 Task: Look for space in Chioggia, Italy from 6th June, 2023 to 8th June, 2023 for 2 adults in price range Rs.7000 to Rs.12000. Place can be private room with 1  bedroom having 2 beds and 1 bathroom. Property type can be house, flat, guest house. Amenities needed are: wifi. Booking option can be shelf check-in. Required host language is English.
Action: Mouse moved to (524, 140)
Screenshot: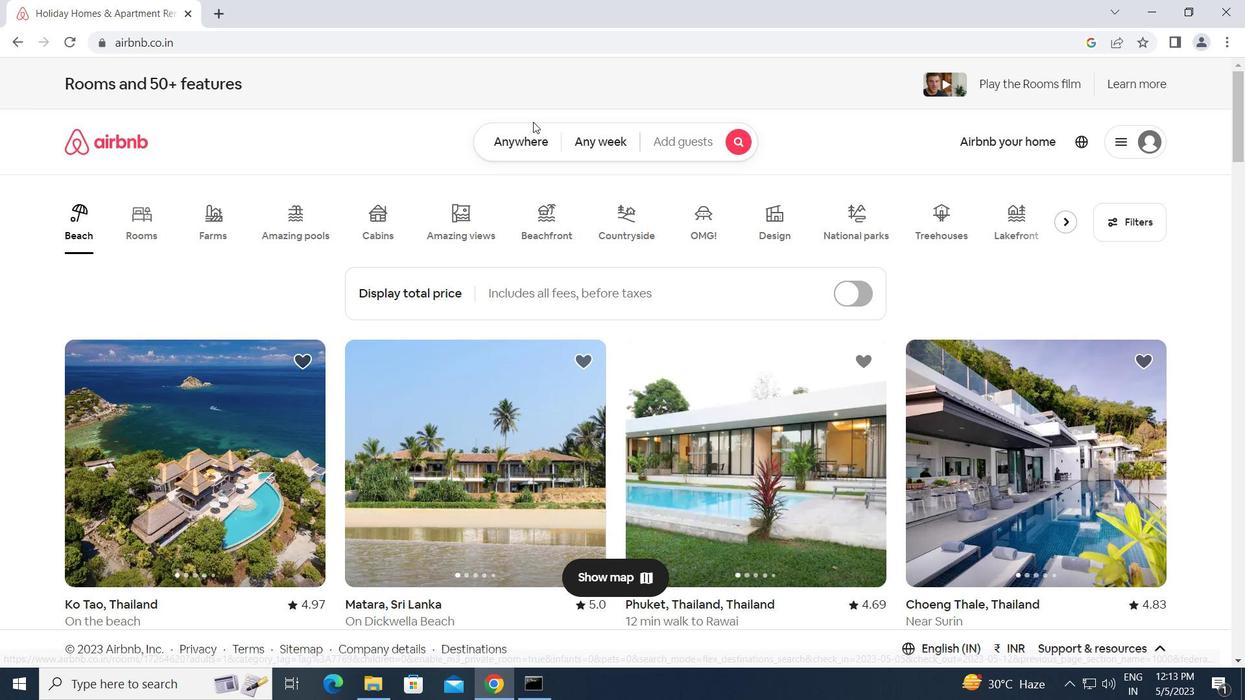 
Action: Mouse pressed left at (524, 140)
Screenshot: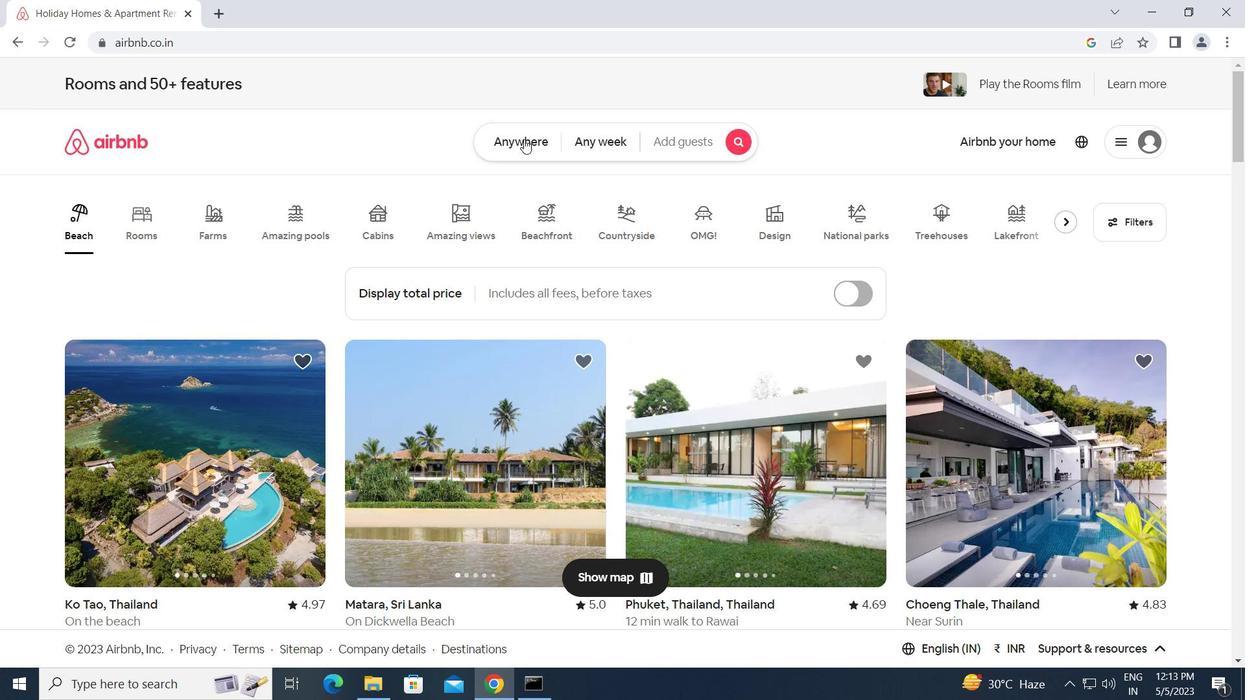 
Action: Mouse moved to (365, 196)
Screenshot: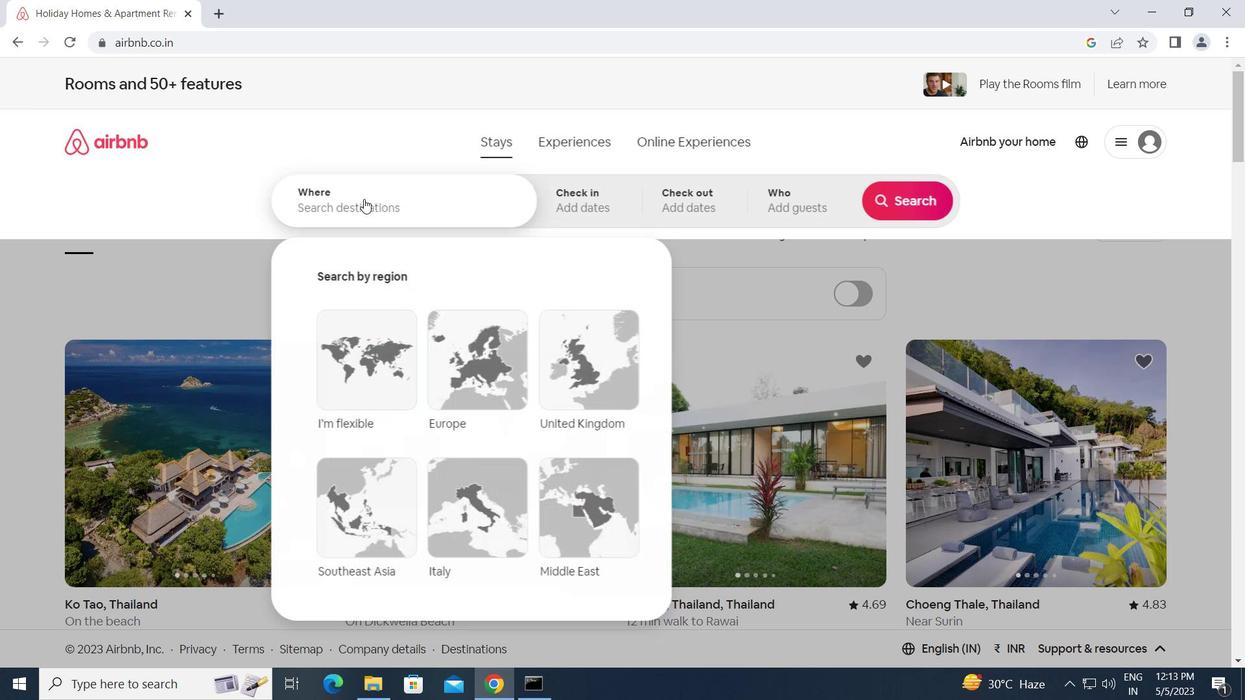 
Action: Mouse pressed left at (365, 196)
Screenshot: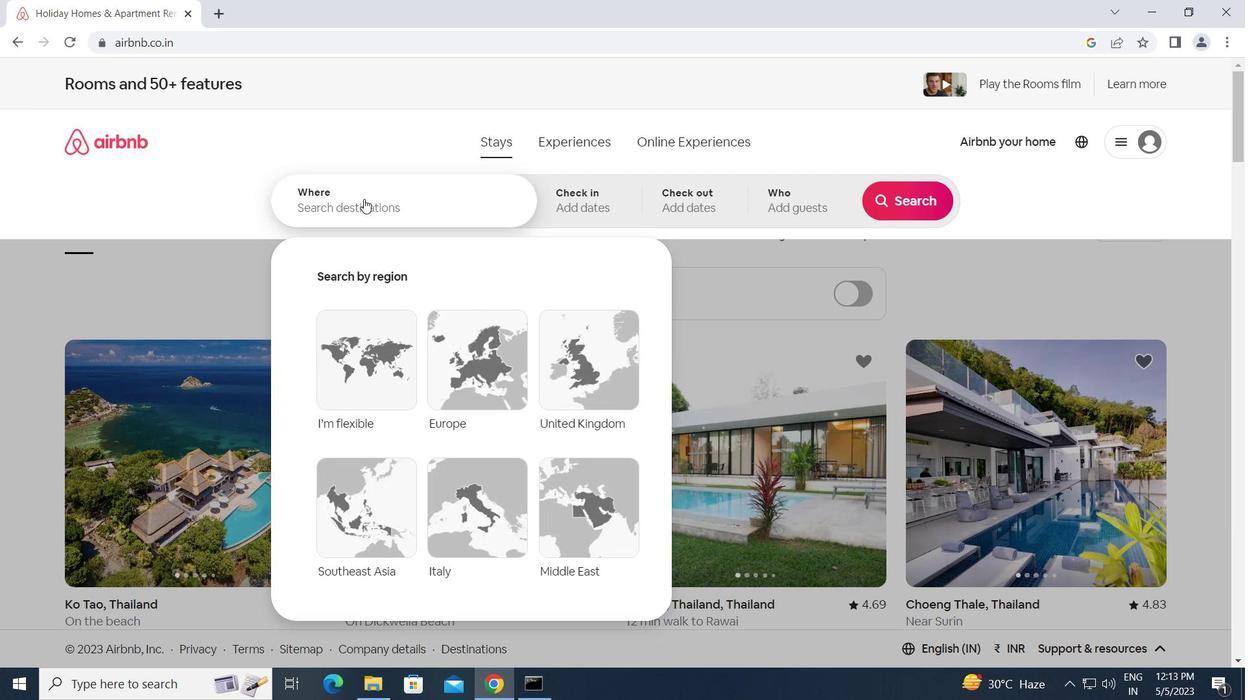 
Action: Key pressed c<Key.caps_lock>hioggia,<Key.space><Key.caps_lock>i<Key.caps_lock>ta
Screenshot: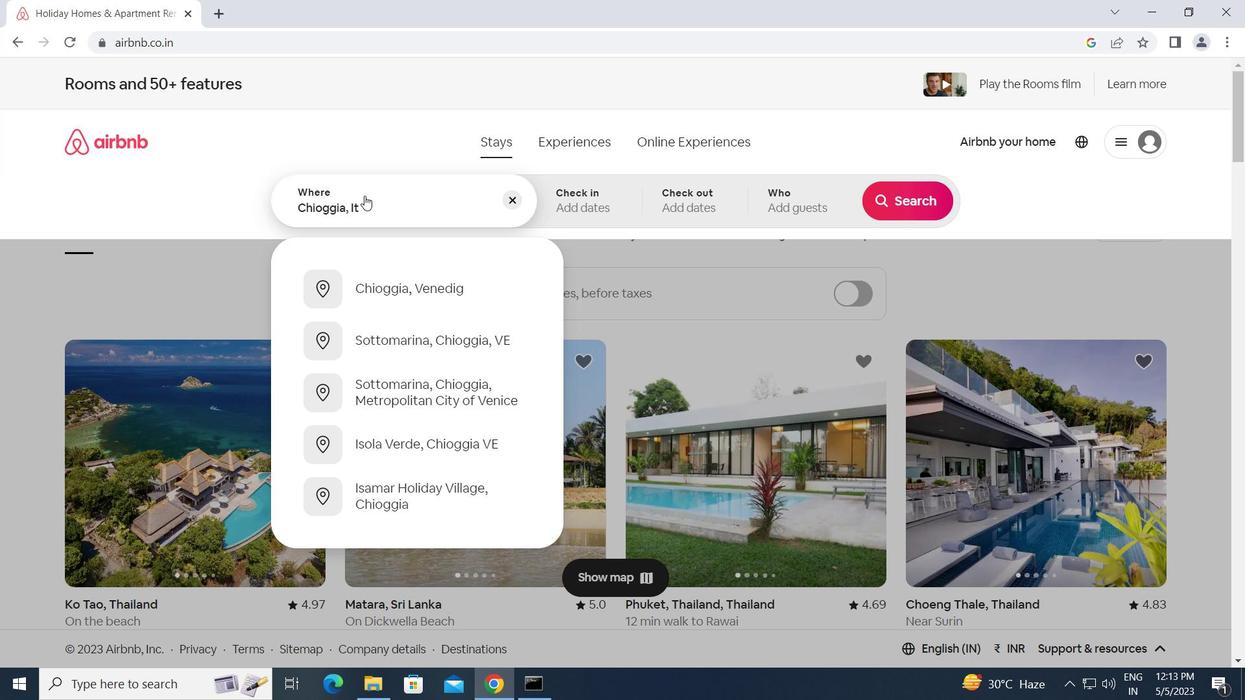 
Action: Mouse moved to (911, 110)
Screenshot: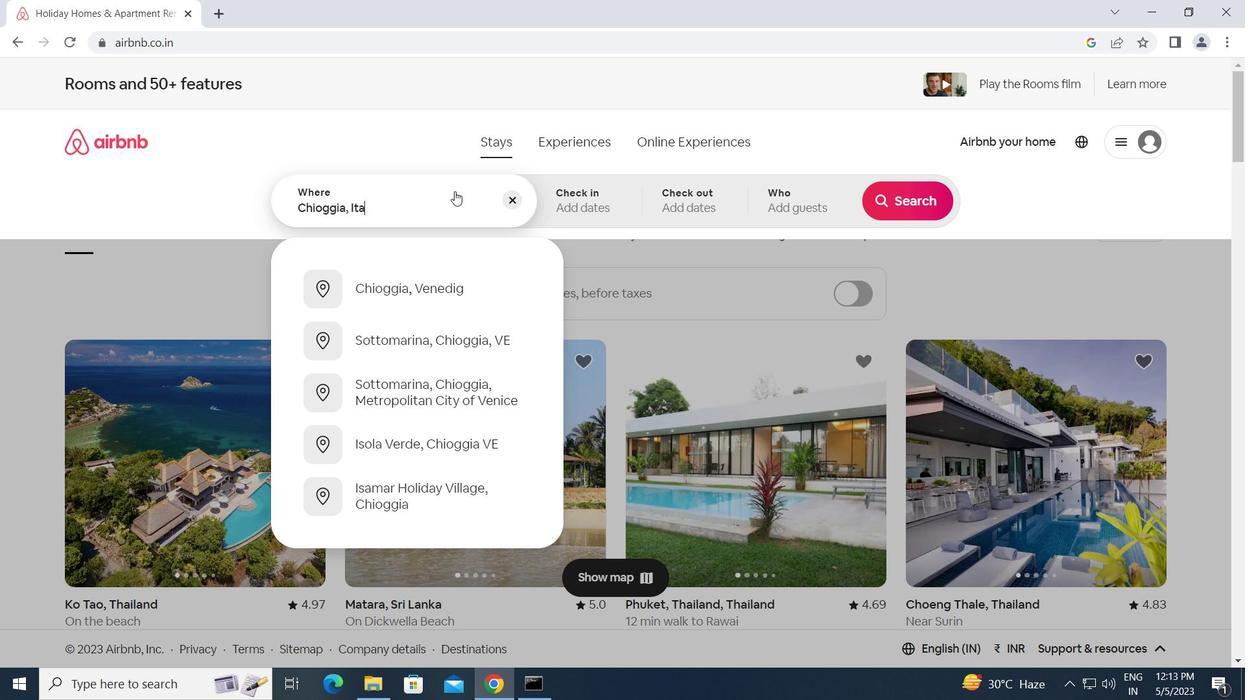 
Action: Key pressed ly<Key.enter>
Screenshot: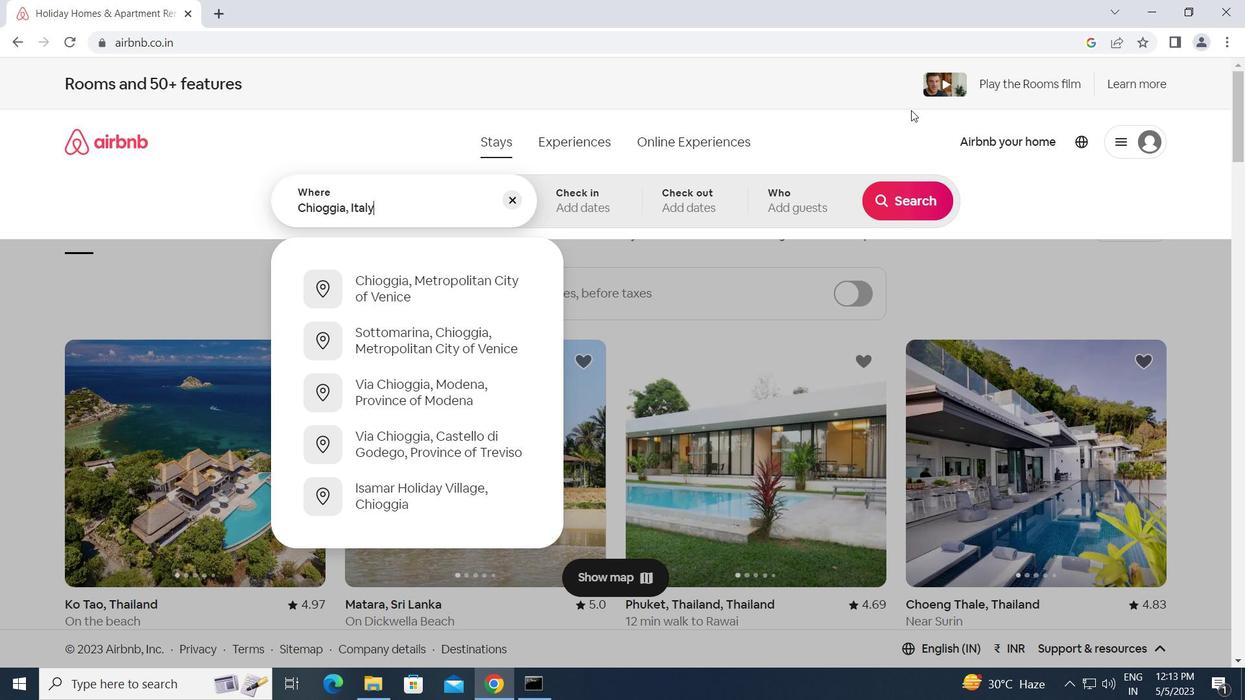 
Action: Mouse moved to (730, 436)
Screenshot: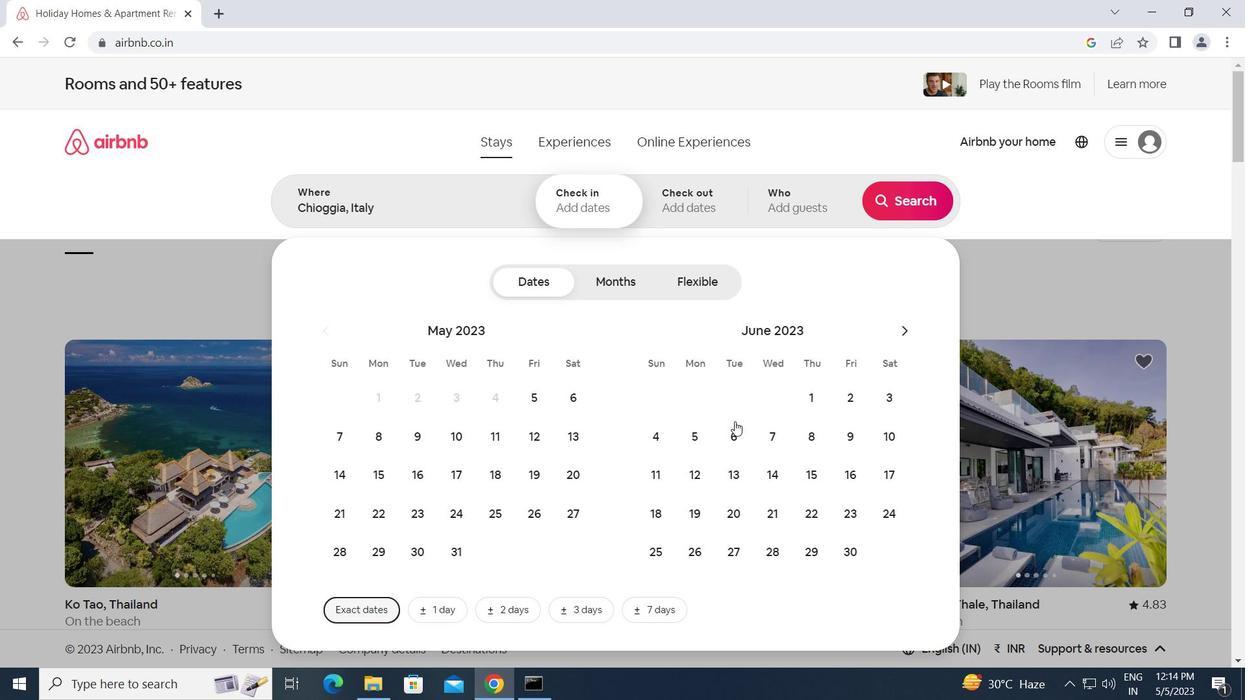 
Action: Mouse pressed left at (730, 436)
Screenshot: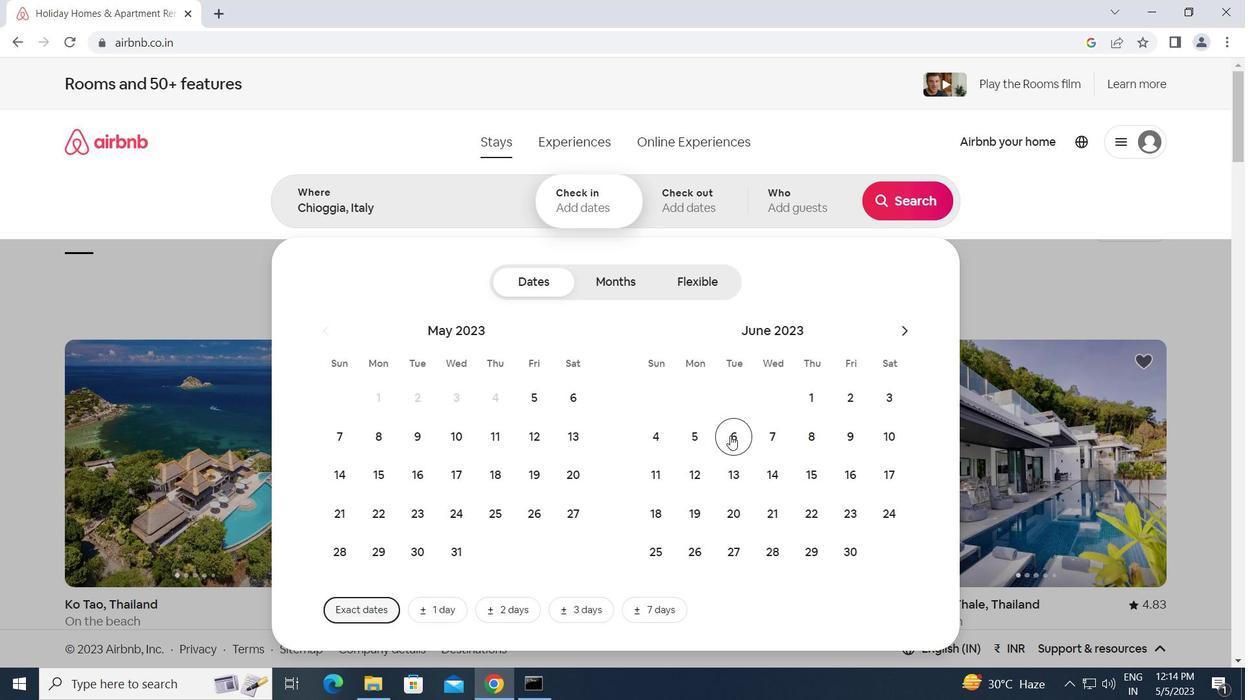 
Action: Mouse moved to (810, 426)
Screenshot: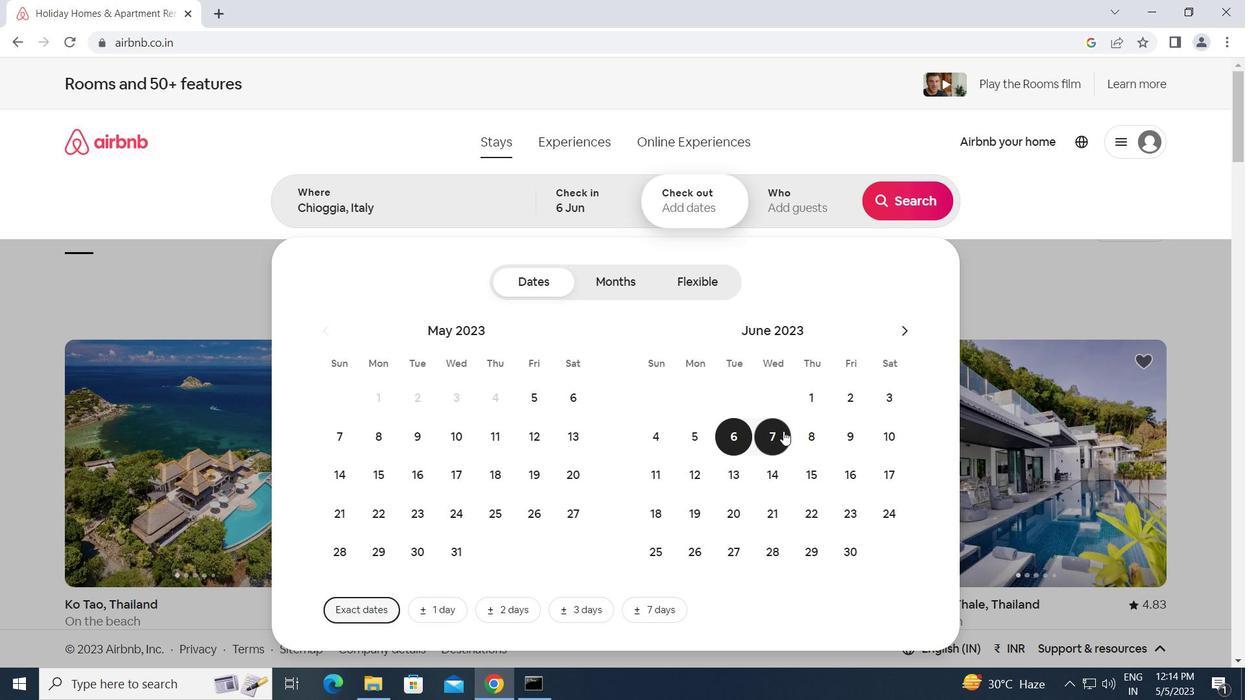 
Action: Mouse pressed left at (810, 426)
Screenshot: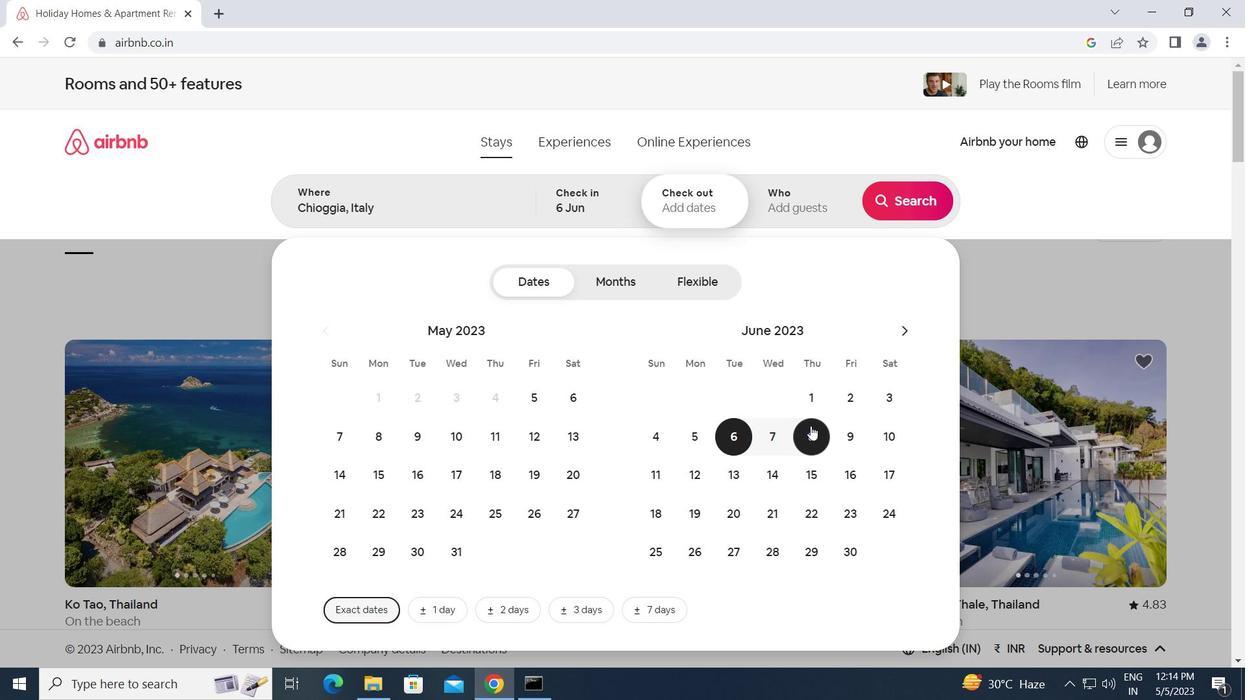 
Action: Mouse moved to (819, 195)
Screenshot: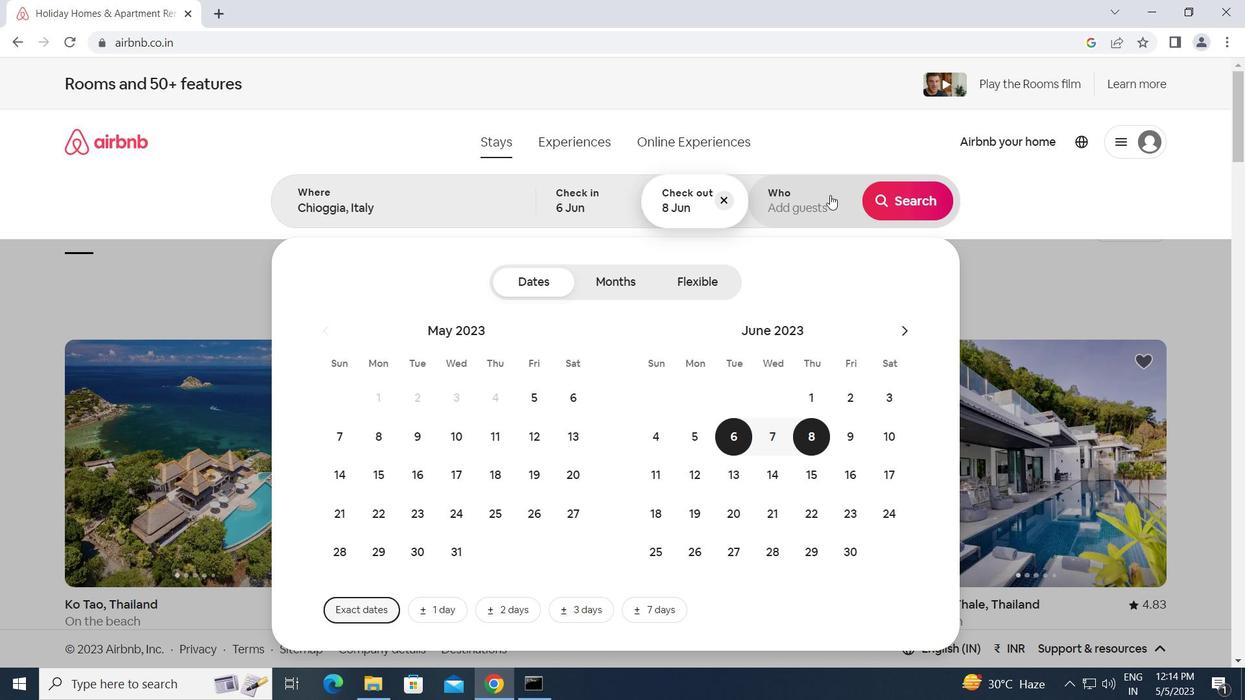 
Action: Mouse pressed left at (819, 195)
Screenshot: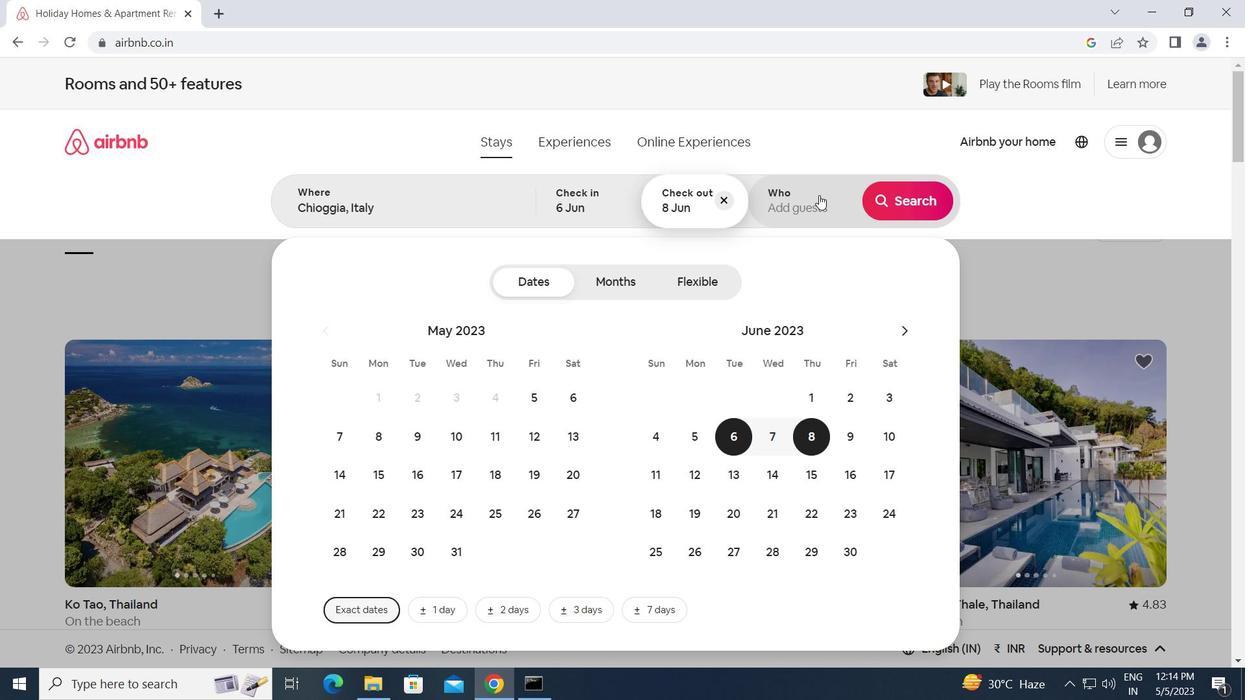 
Action: Mouse moved to (910, 281)
Screenshot: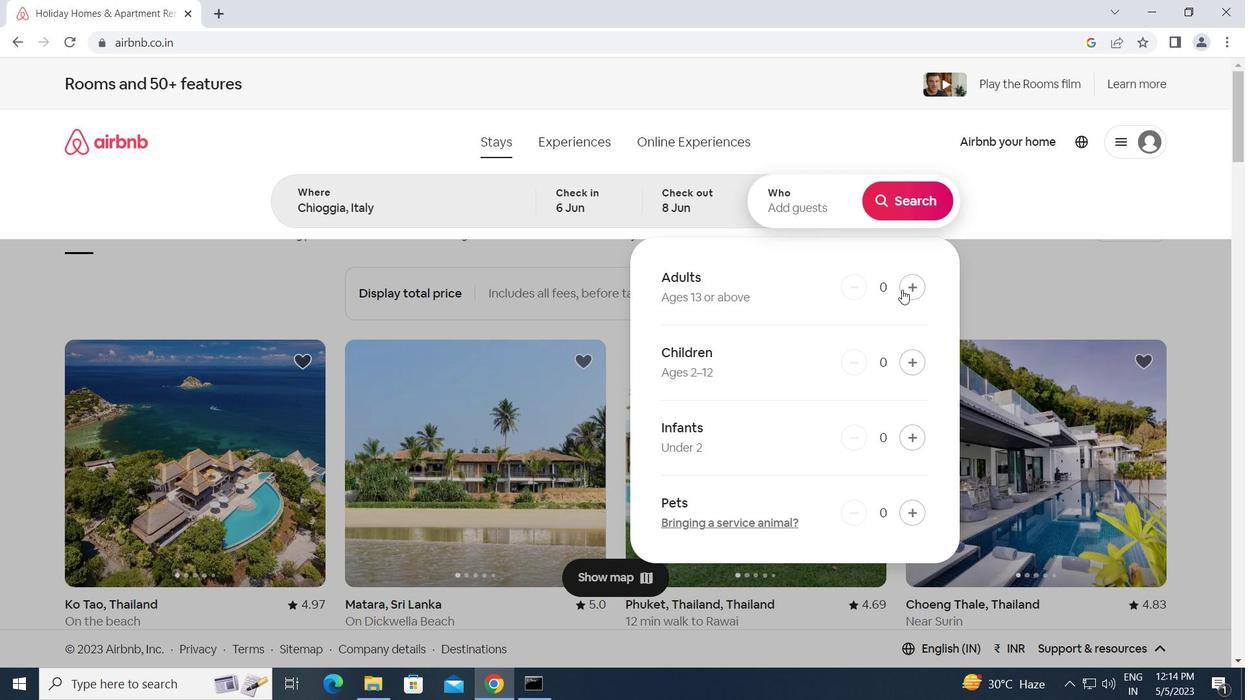 
Action: Mouse pressed left at (910, 281)
Screenshot: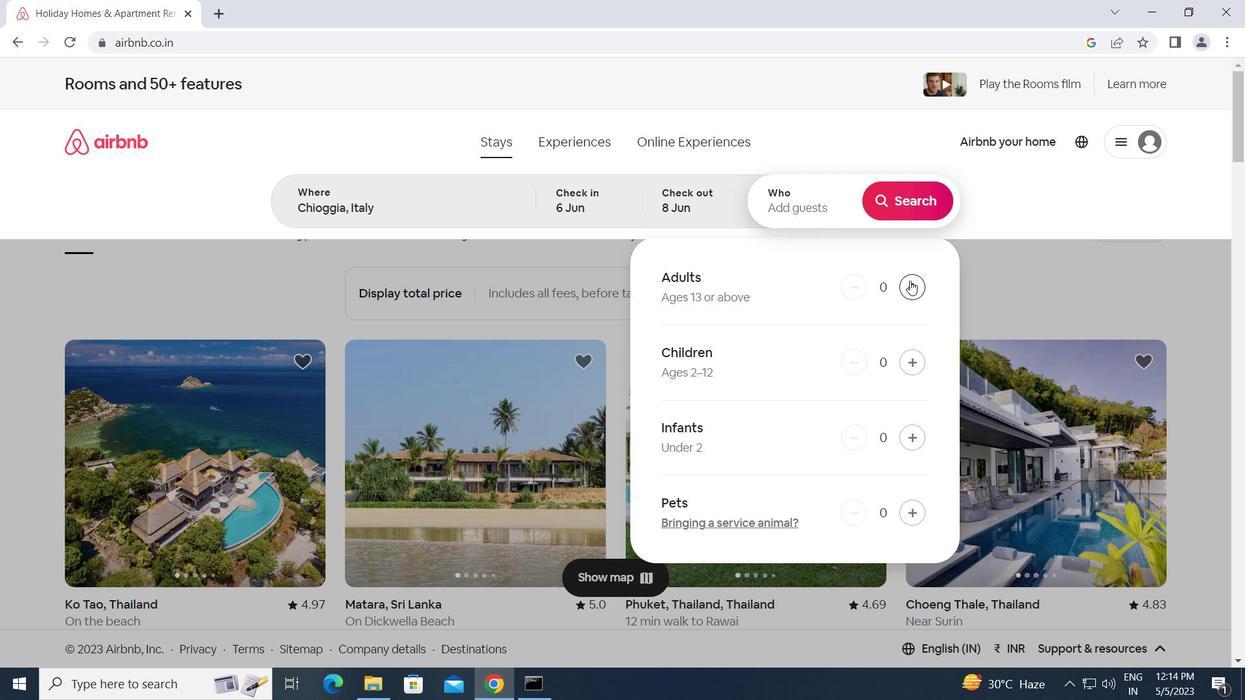 
Action: Mouse pressed left at (910, 281)
Screenshot: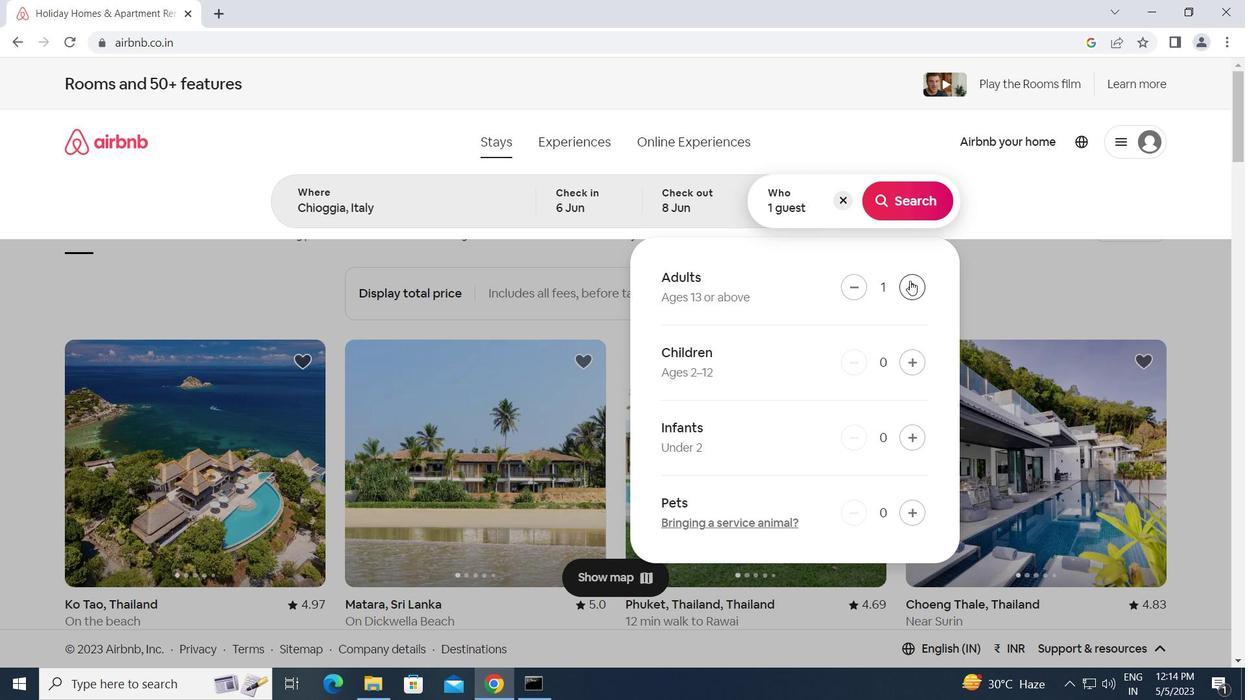 
Action: Mouse moved to (912, 192)
Screenshot: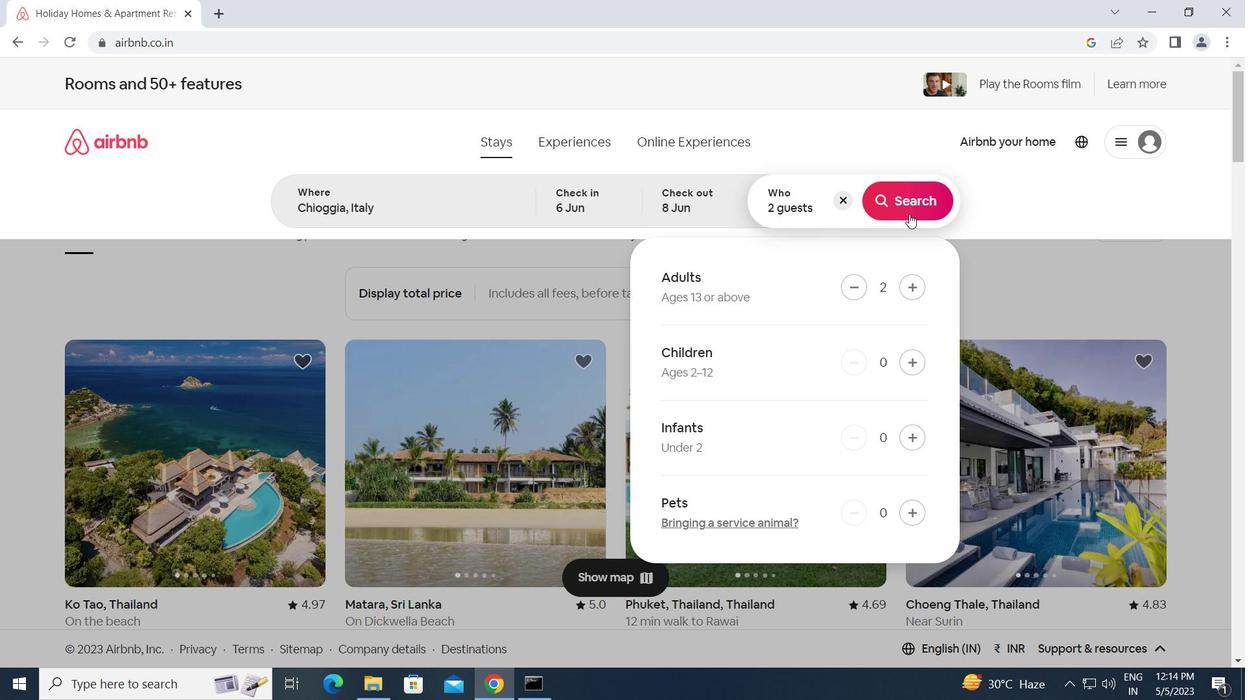 
Action: Mouse pressed left at (912, 192)
Screenshot: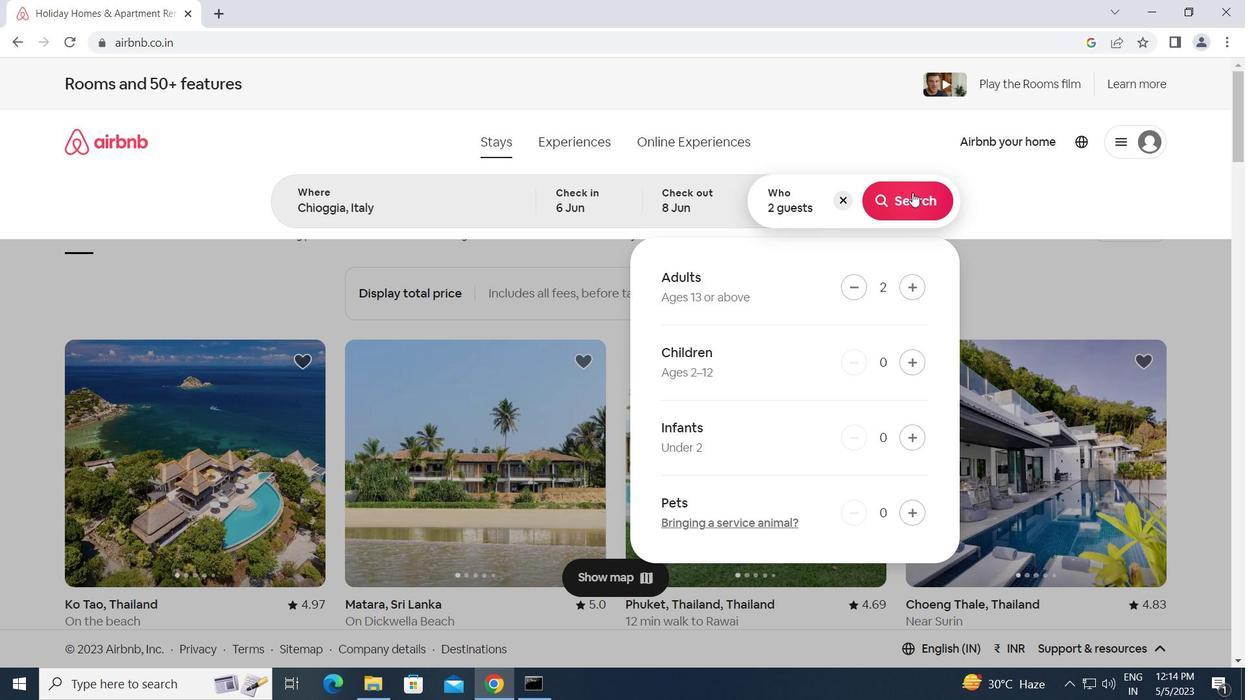 
Action: Mouse moved to (1167, 147)
Screenshot: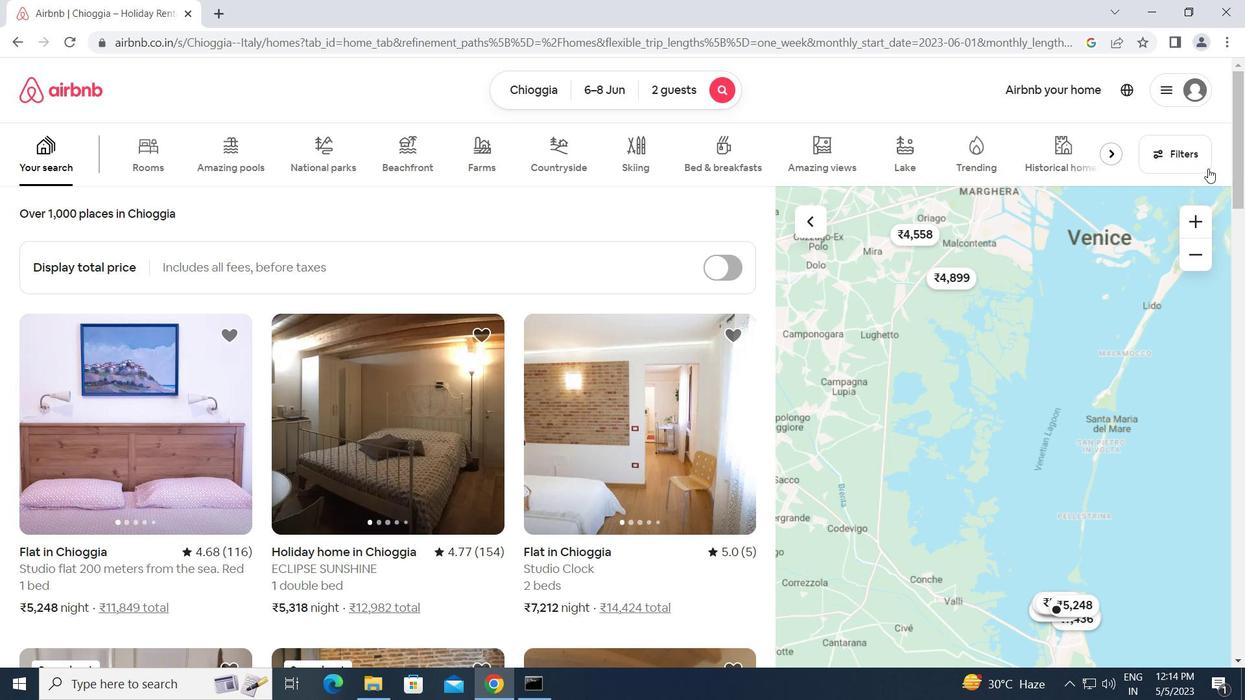 
Action: Mouse pressed left at (1167, 147)
Screenshot: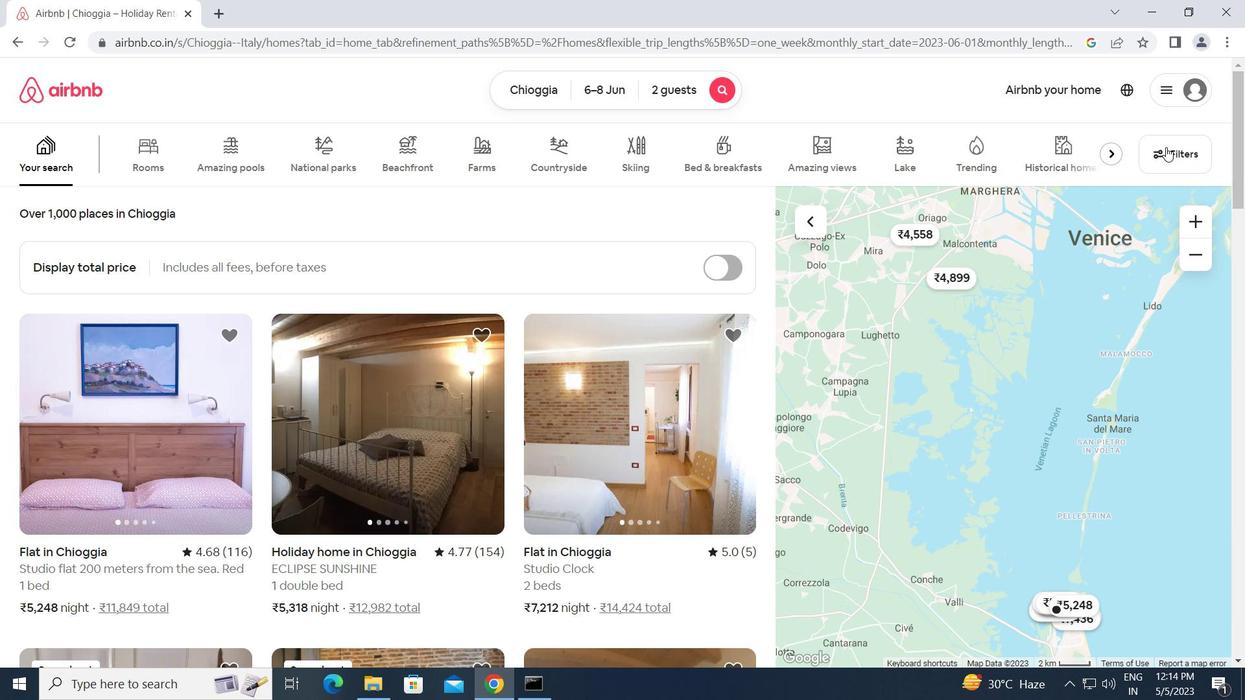 
Action: Mouse moved to (411, 552)
Screenshot: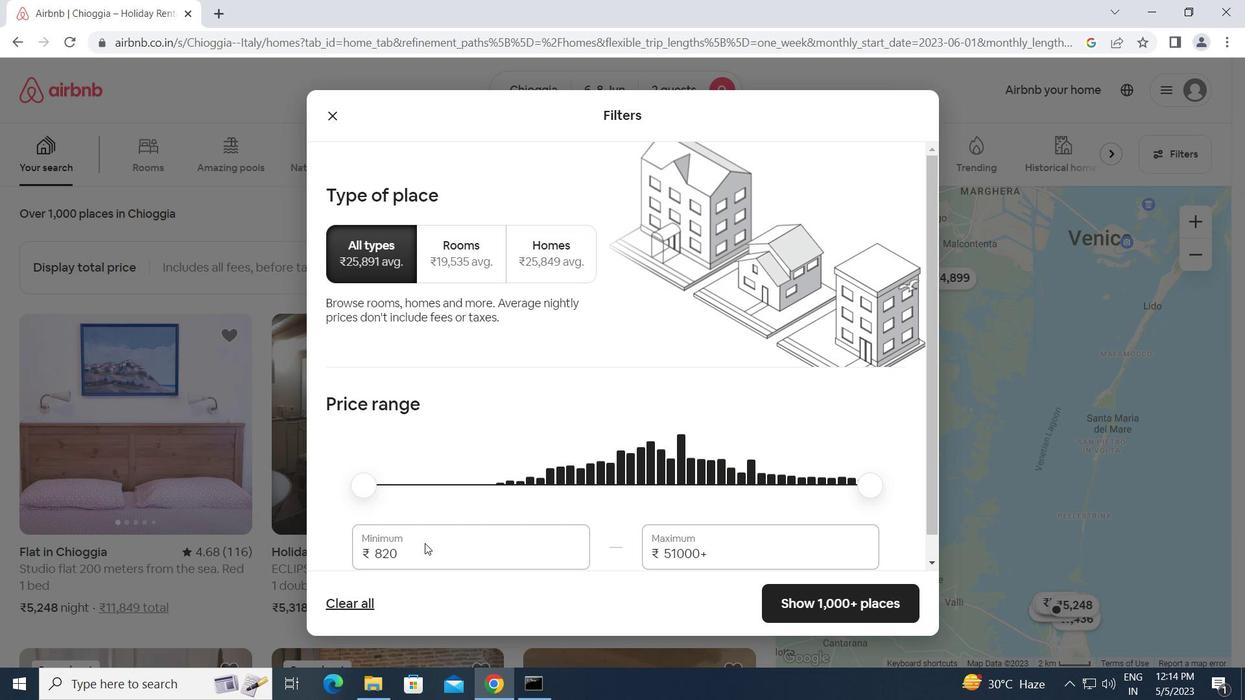 
Action: Mouse pressed left at (411, 552)
Screenshot: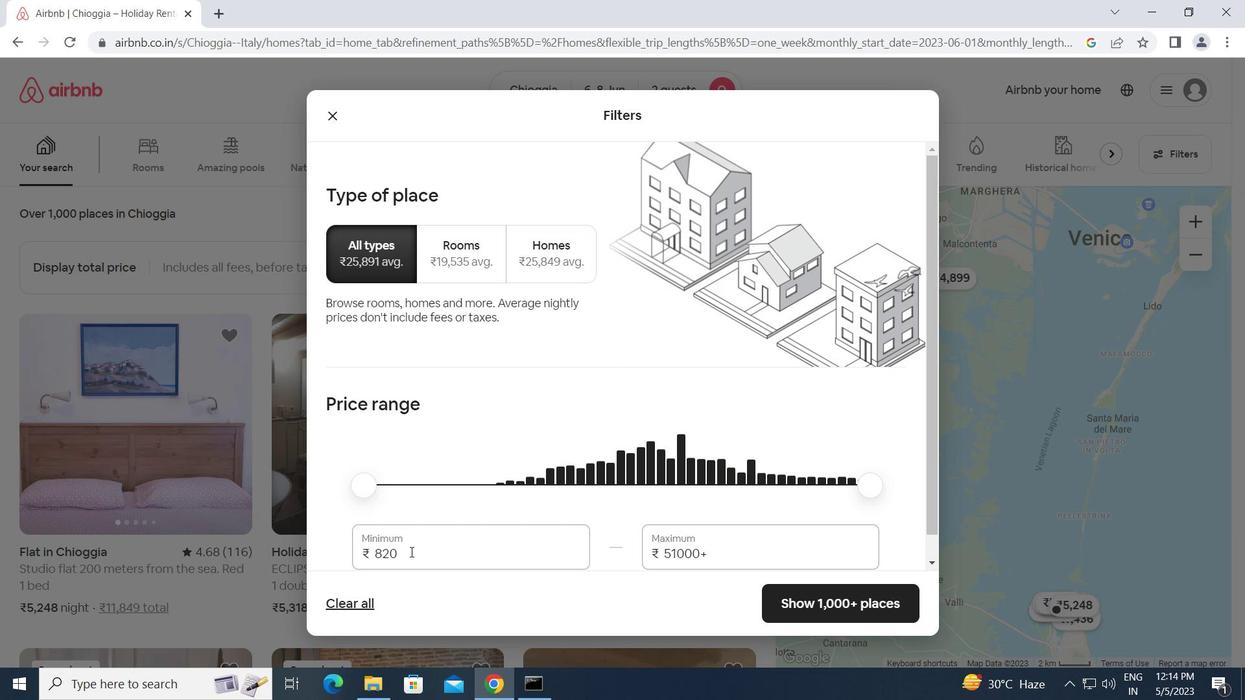 
Action: Mouse moved to (298, 550)
Screenshot: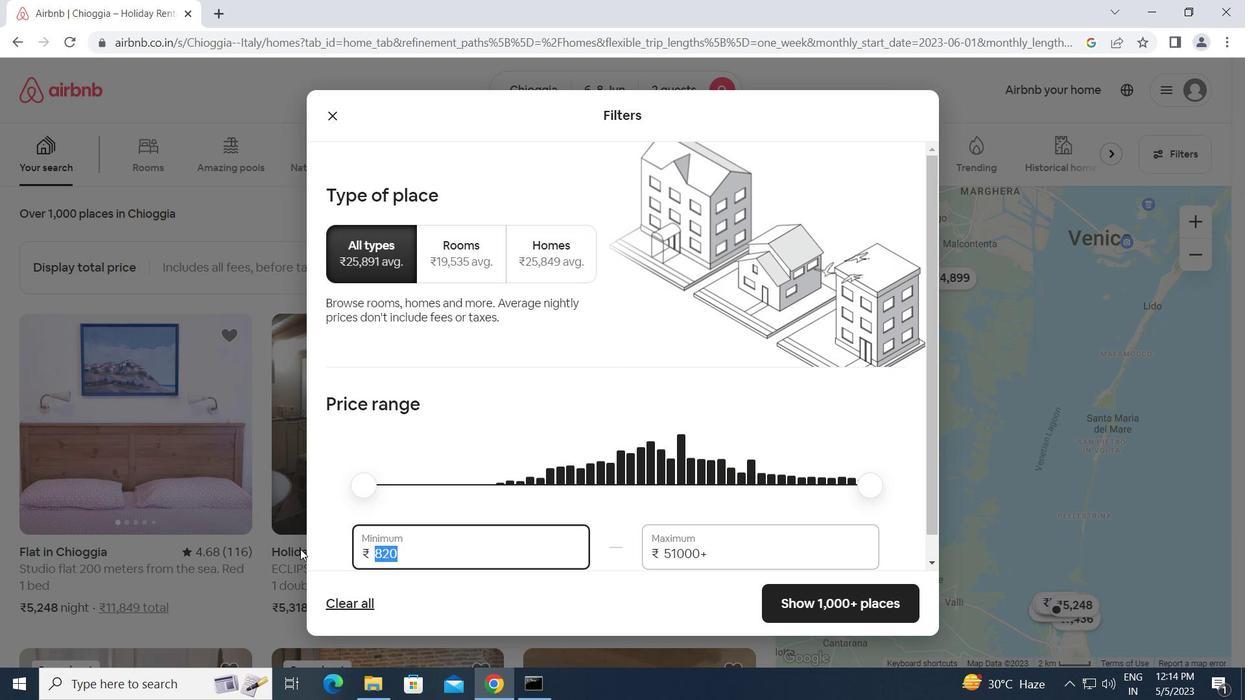 
Action: Key pressed 7000<Key.tab>12000
Screenshot: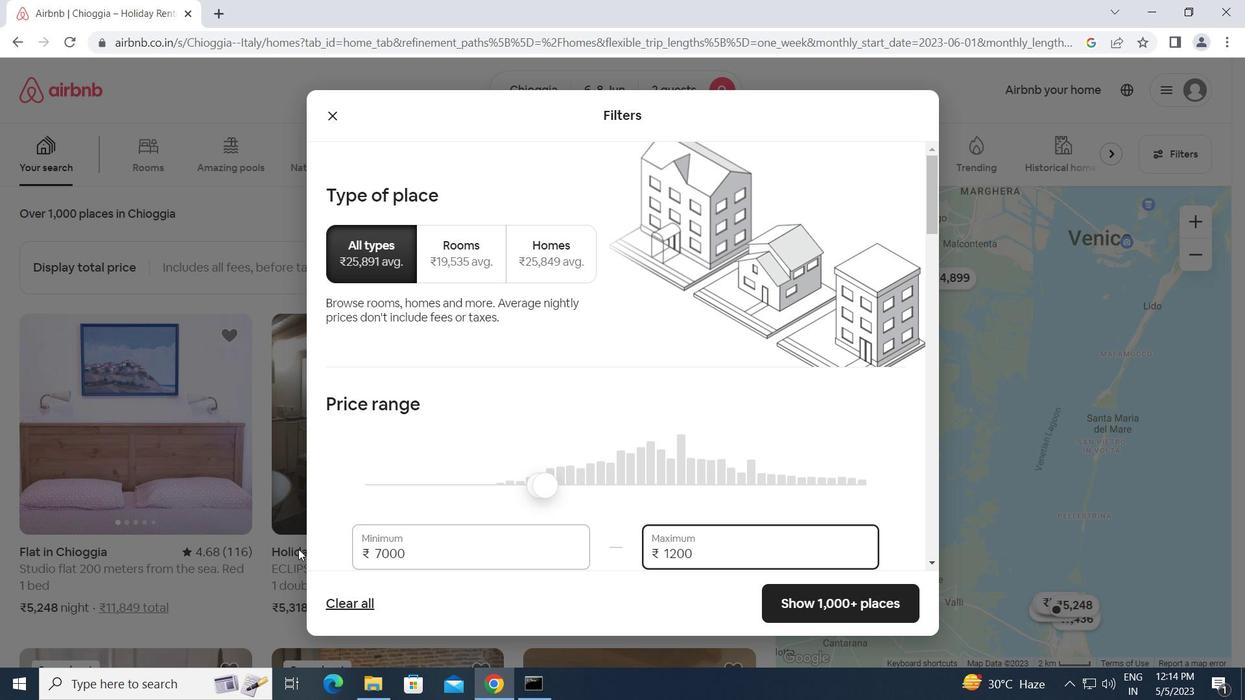 
Action: Mouse moved to (445, 544)
Screenshot: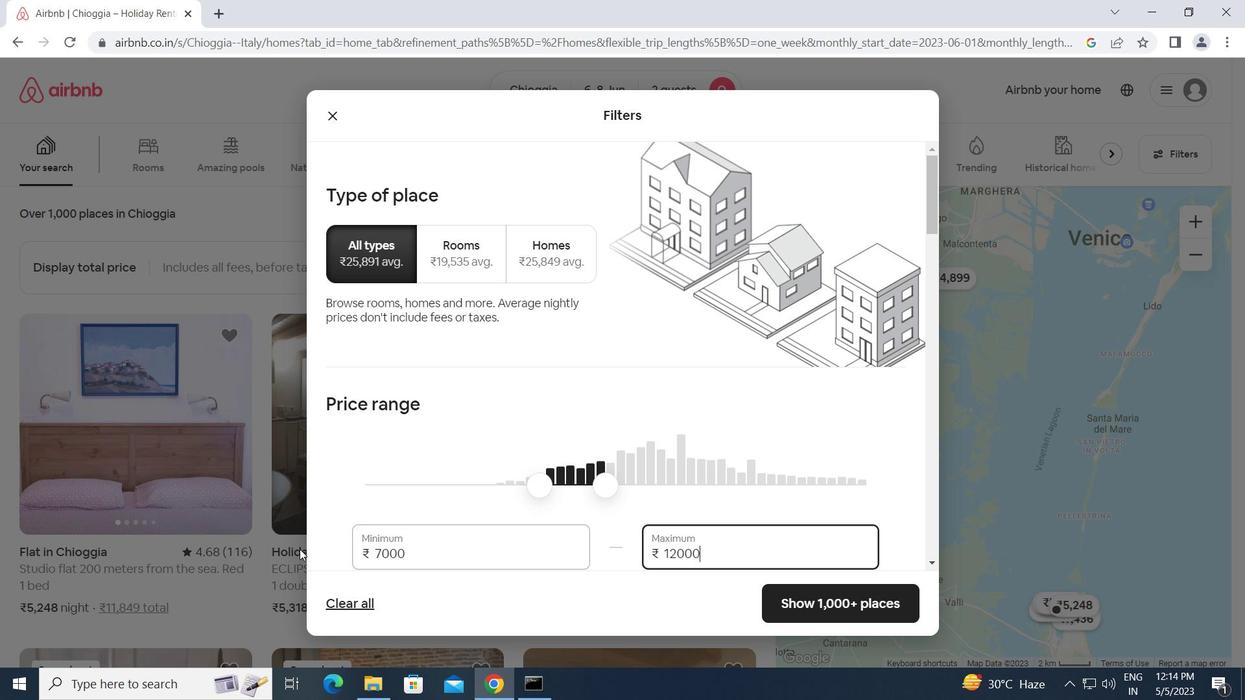 
Action: Mouse scrolled (445, 543) with delta (0, 0)
Screenshot: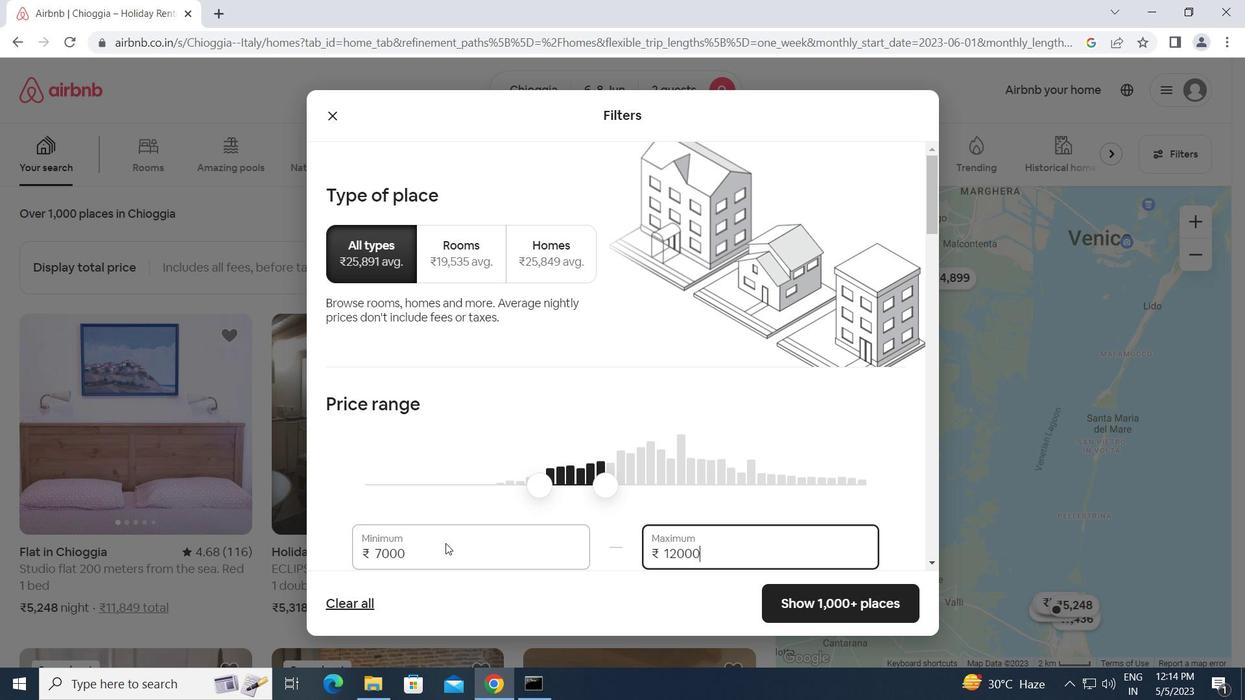 
Action: Mouse scrolled (445, 543) with delta (0, 0)
Screenshot: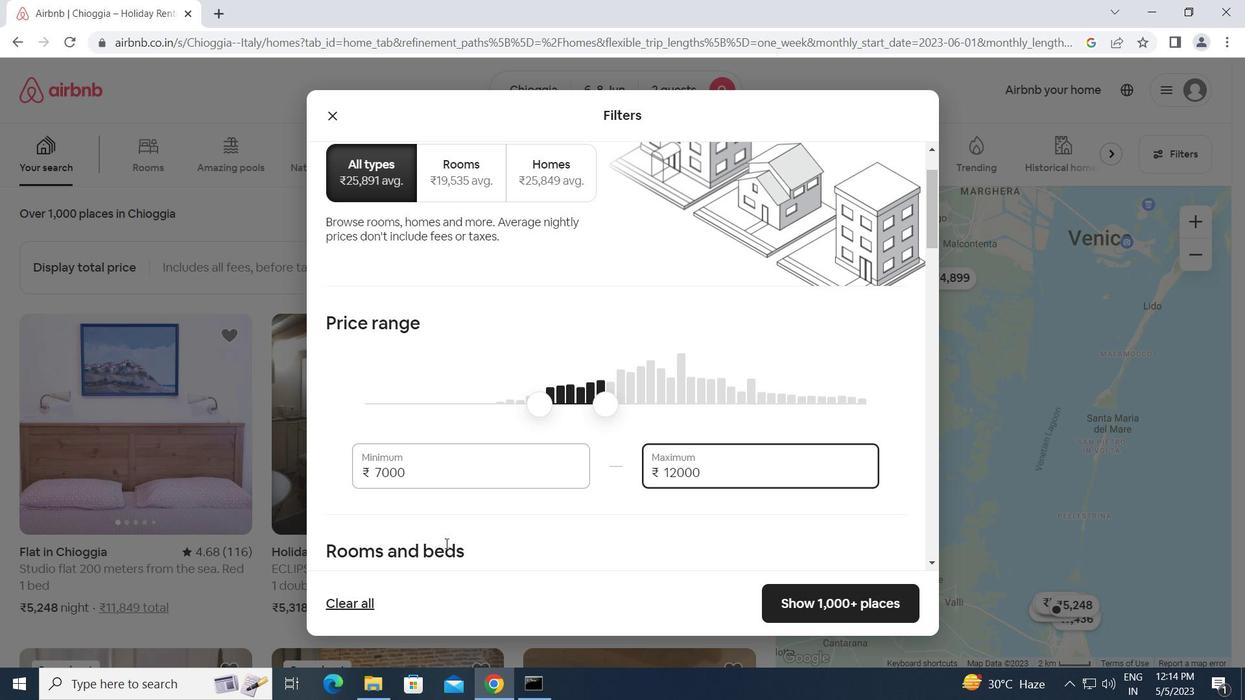 
Action: Mouse scrolled (445, 543) with delta (0, 0)
Screenshot: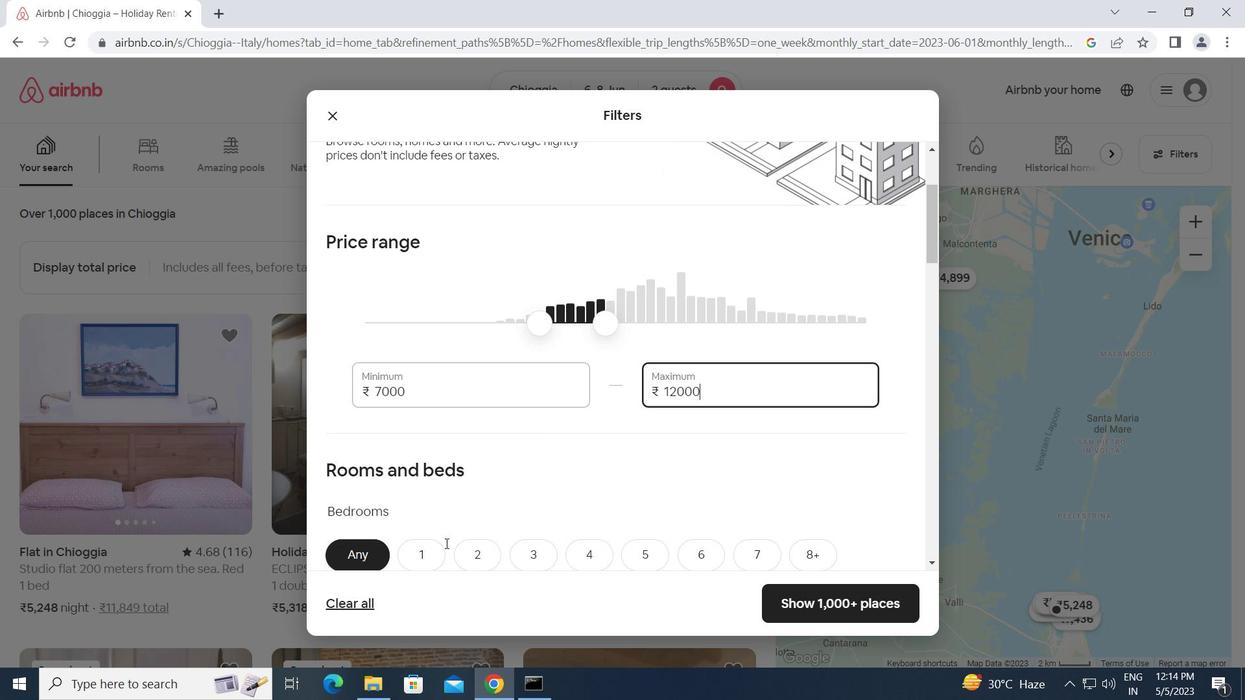 
Action: Mouse scrolled (445, 543) with delta (0, 0)
Screenshot: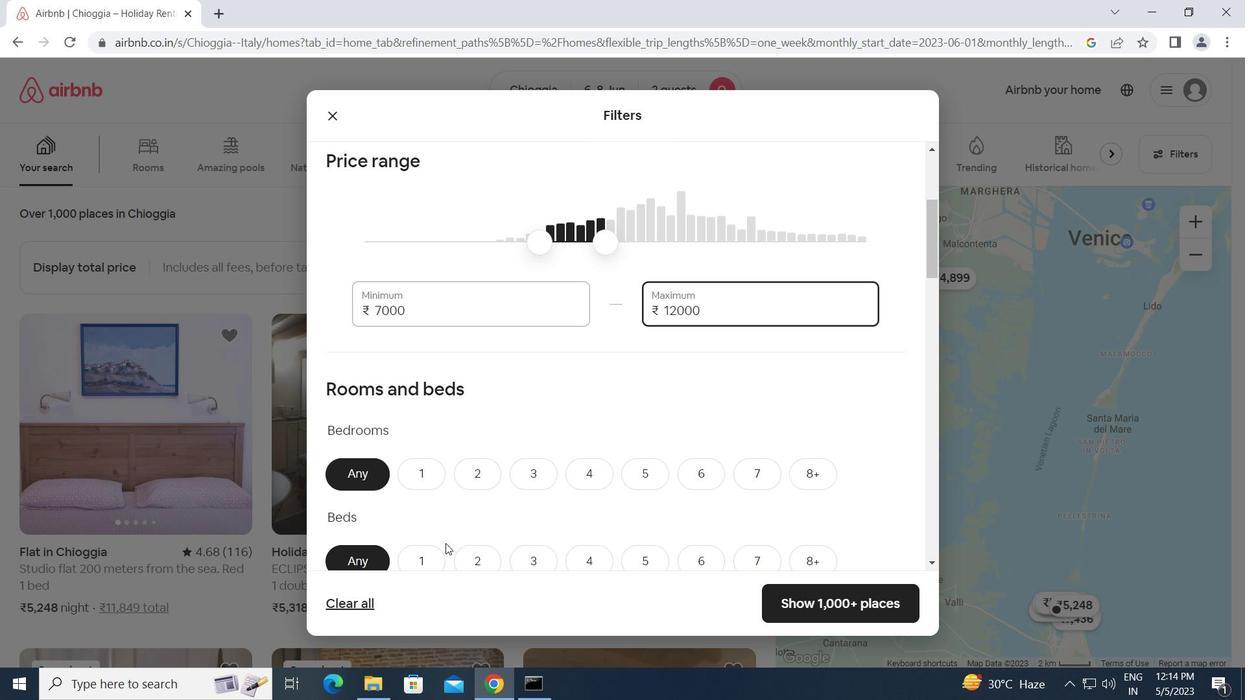 
Action: Mouse moved to (420, 390)
Screenshot: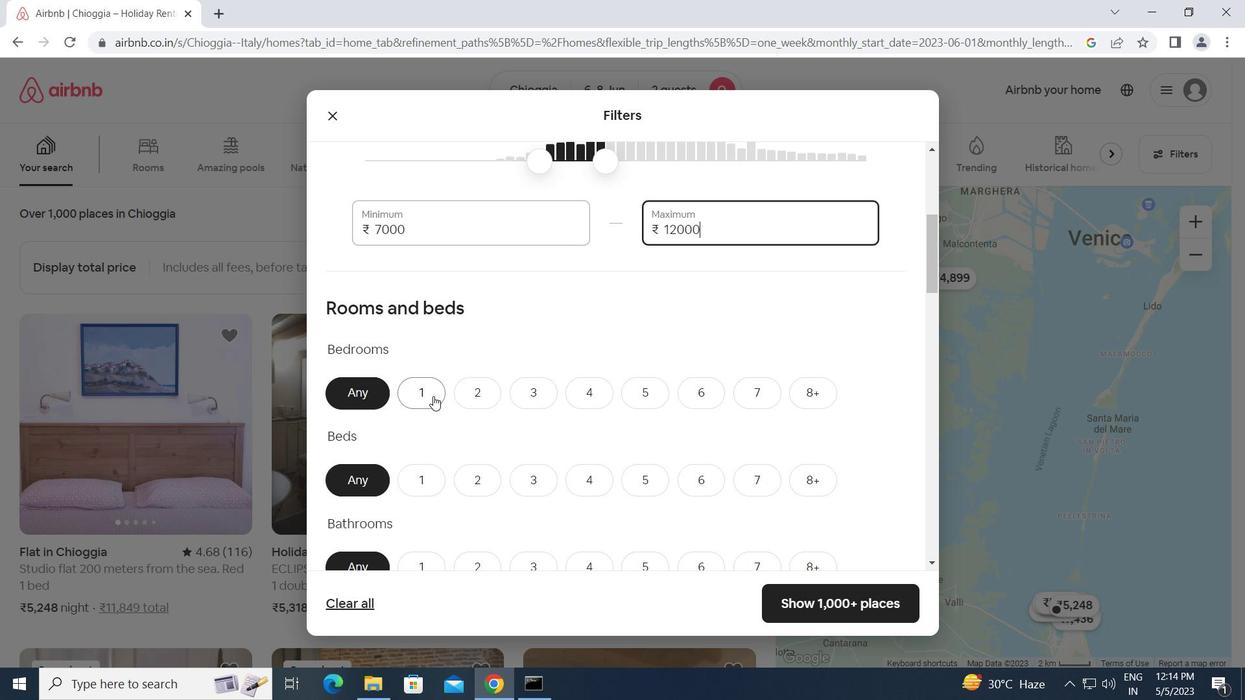 
Action: Mouse pressed left at (420, 390)
Screenshot: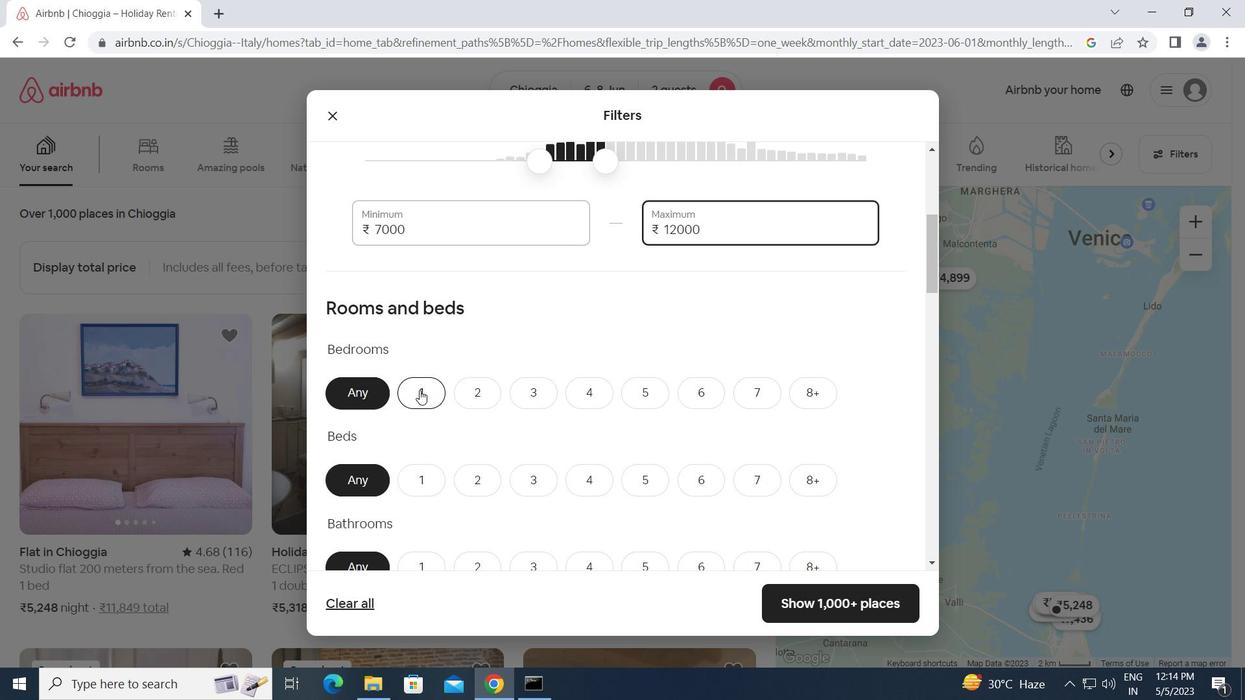 
Action: Mouse moved to (467, 477)
Screenshot: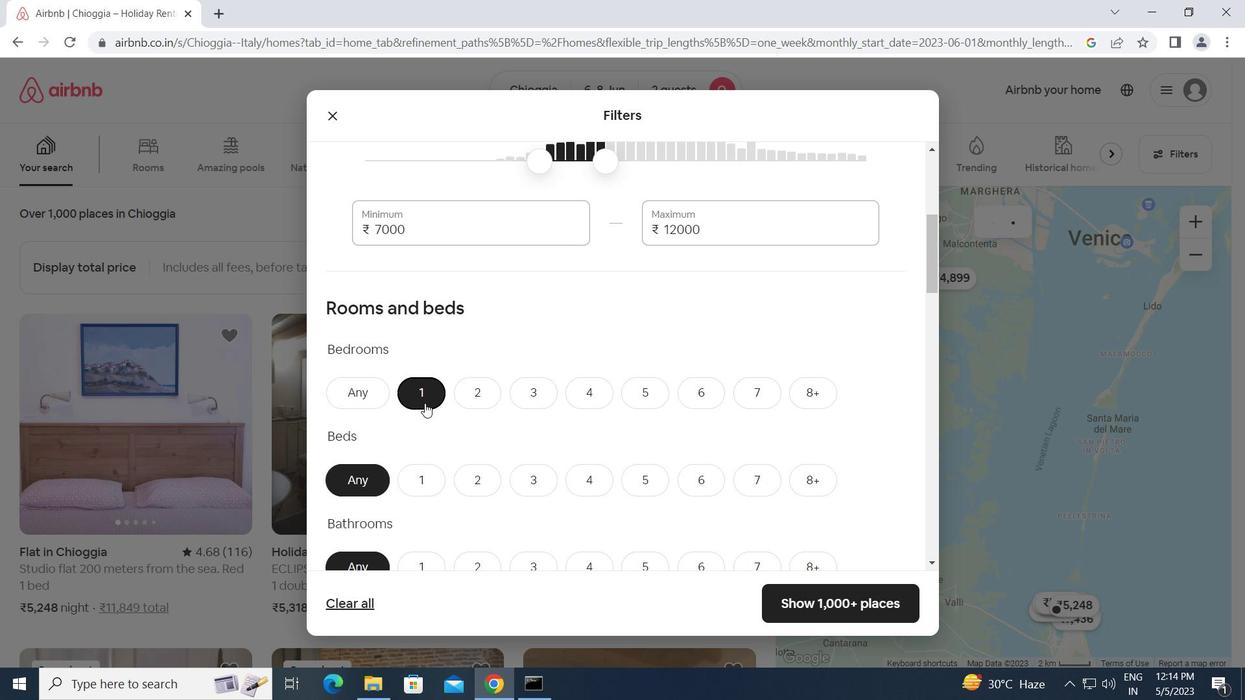 
Action: Mouse scrolled (467, 476) with delta (0, 0)
Screenshot: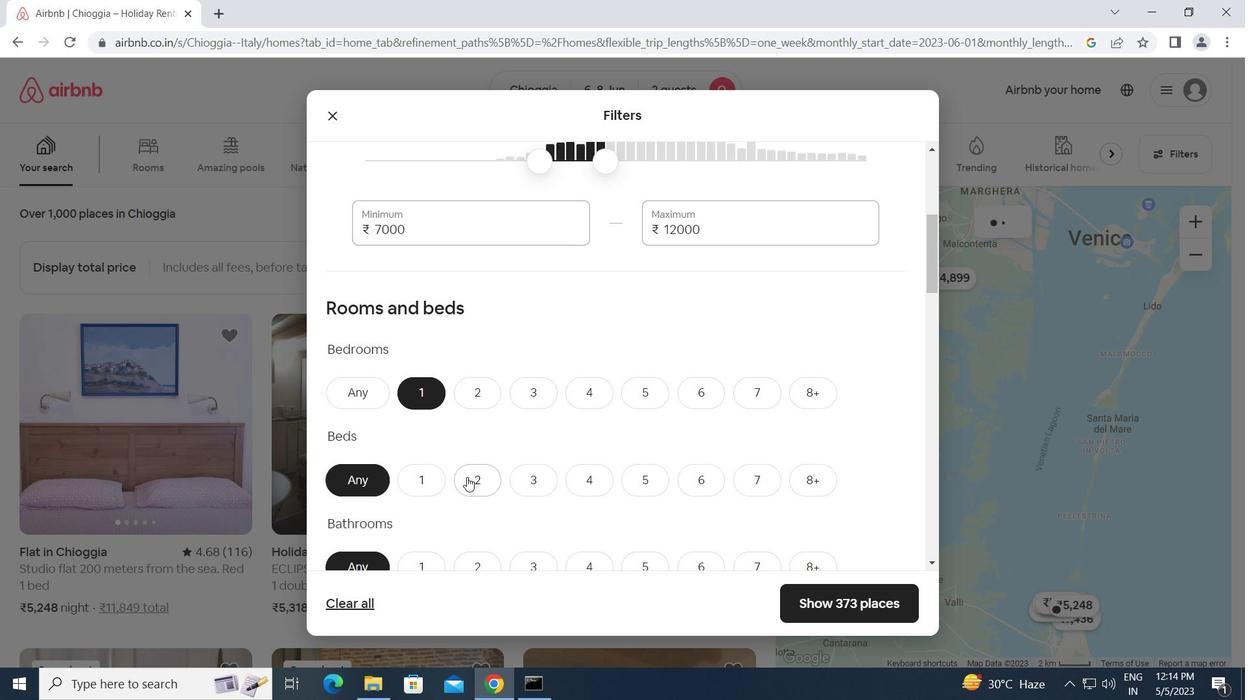 
Action: Mouse moved to (473, 398)
Screenshot: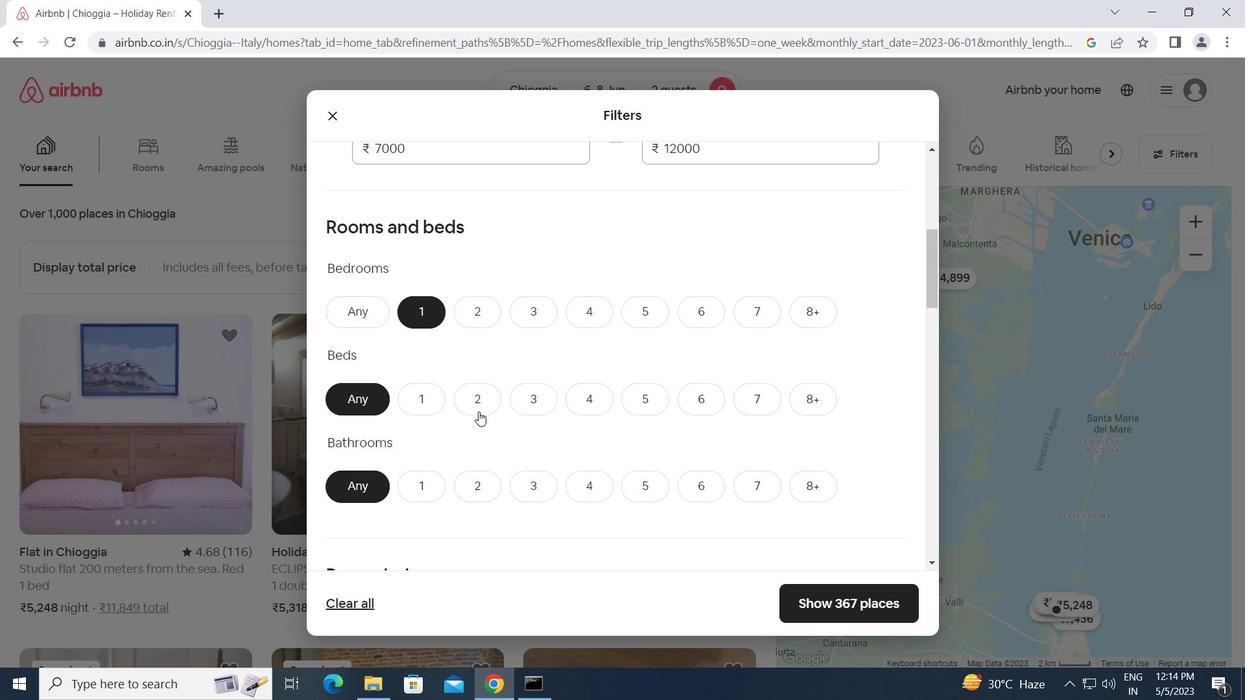 
Action: Mouse pressed left at (473, 398)
Screenshot: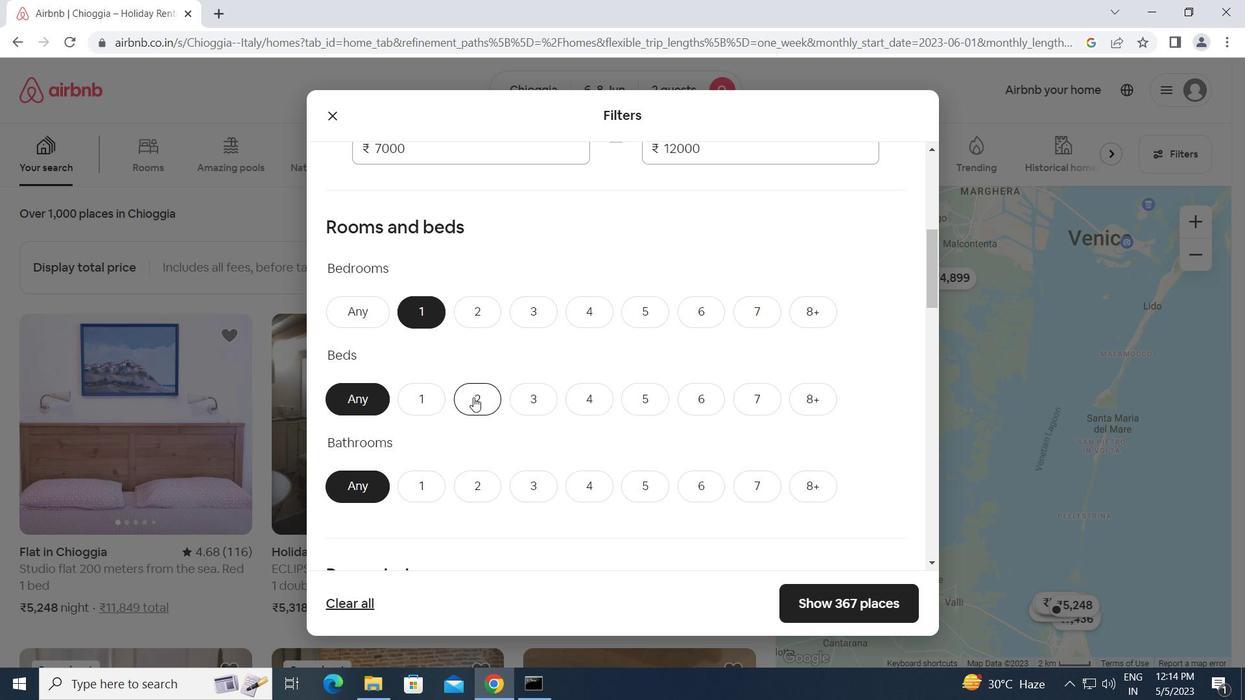 
Action: Mouse moved to (419, 487)
Screenshot: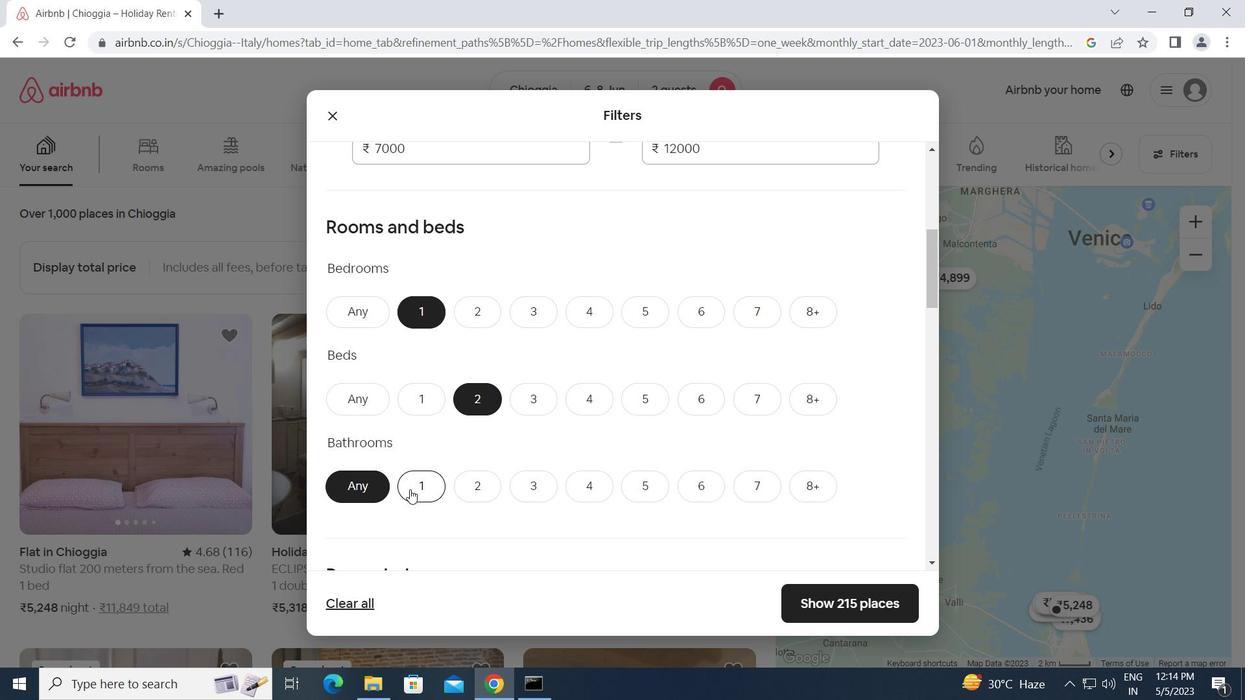 
Action: Mouse pressed left at (419, 487)
Screenshot: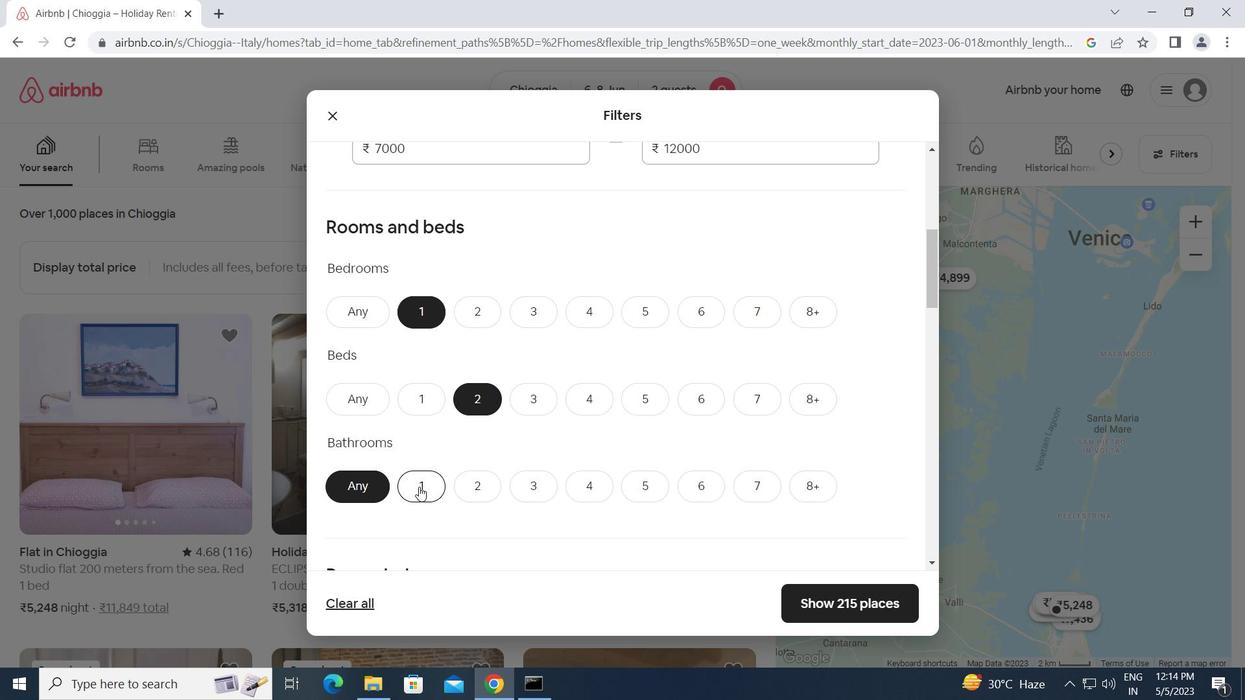 
Action: Mouse moved to (480, 485)
Screenshot: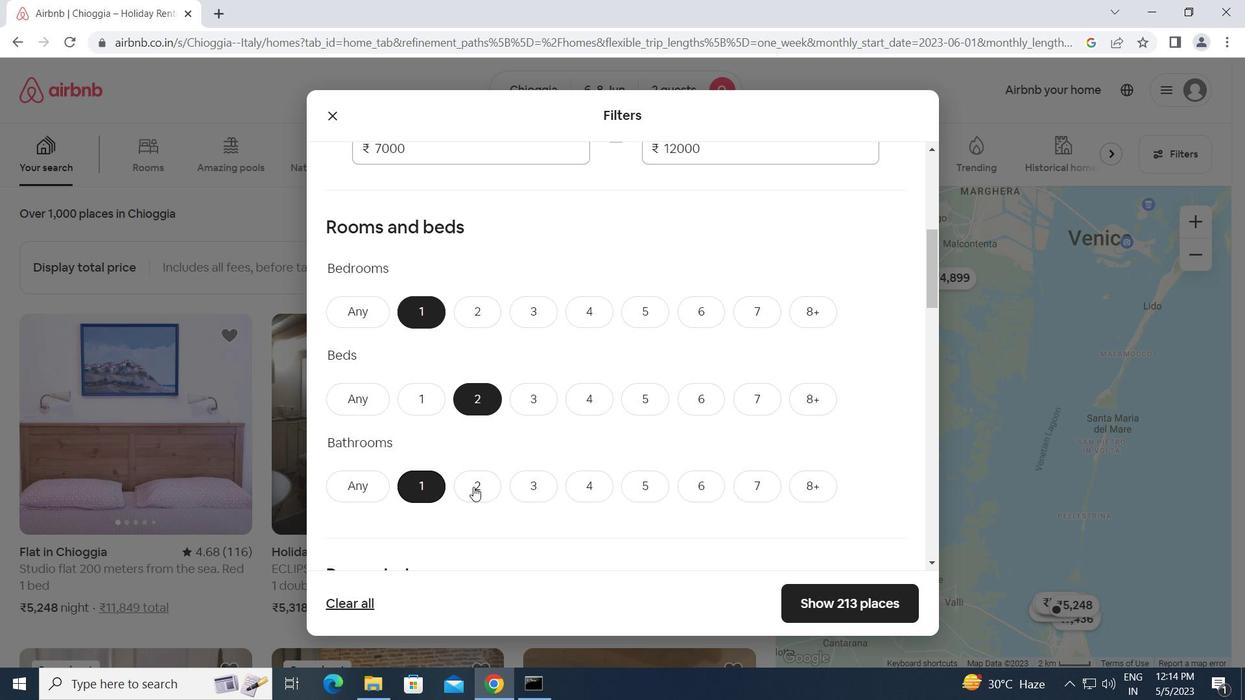 
Action: Mouse scrolled (480, 485) with delta (0, 0)
Screenshot: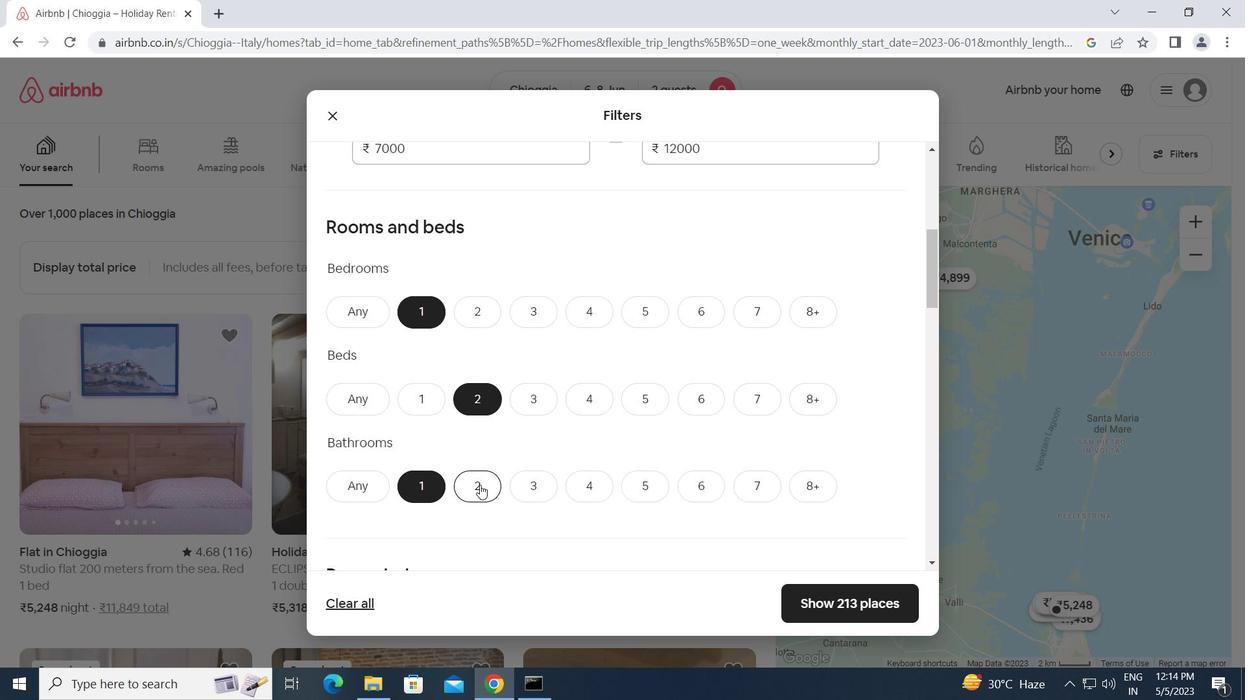 
Action: Mouse scrolled (480, 485) with delta (0, 0)
Screenshot: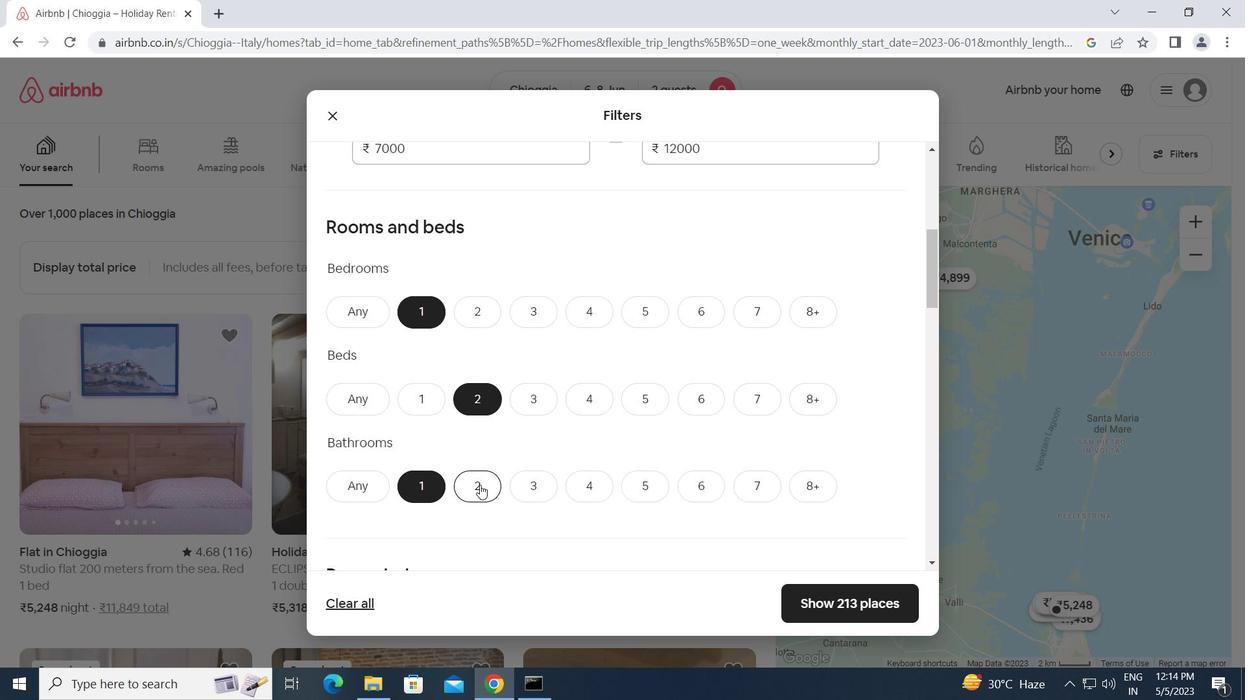 
Action: Mouse moved to (400, 487)
Screenshot: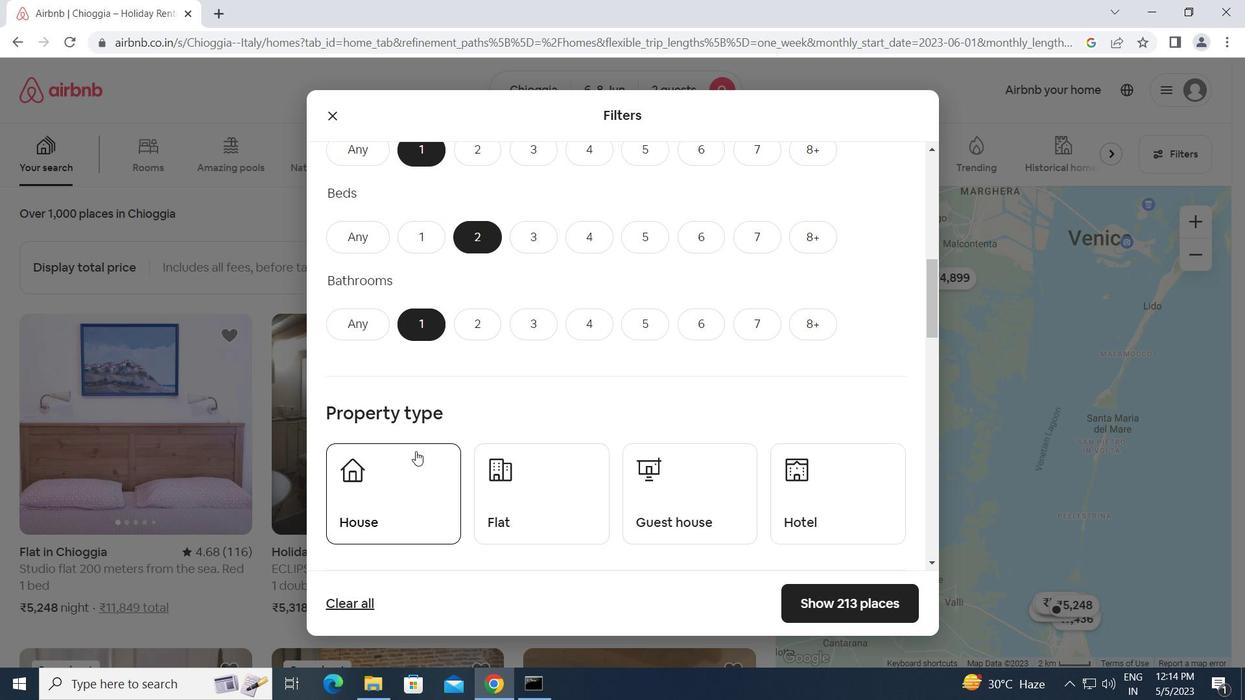 
Action: Mouse pressed left at (400, 487)
Screenshot: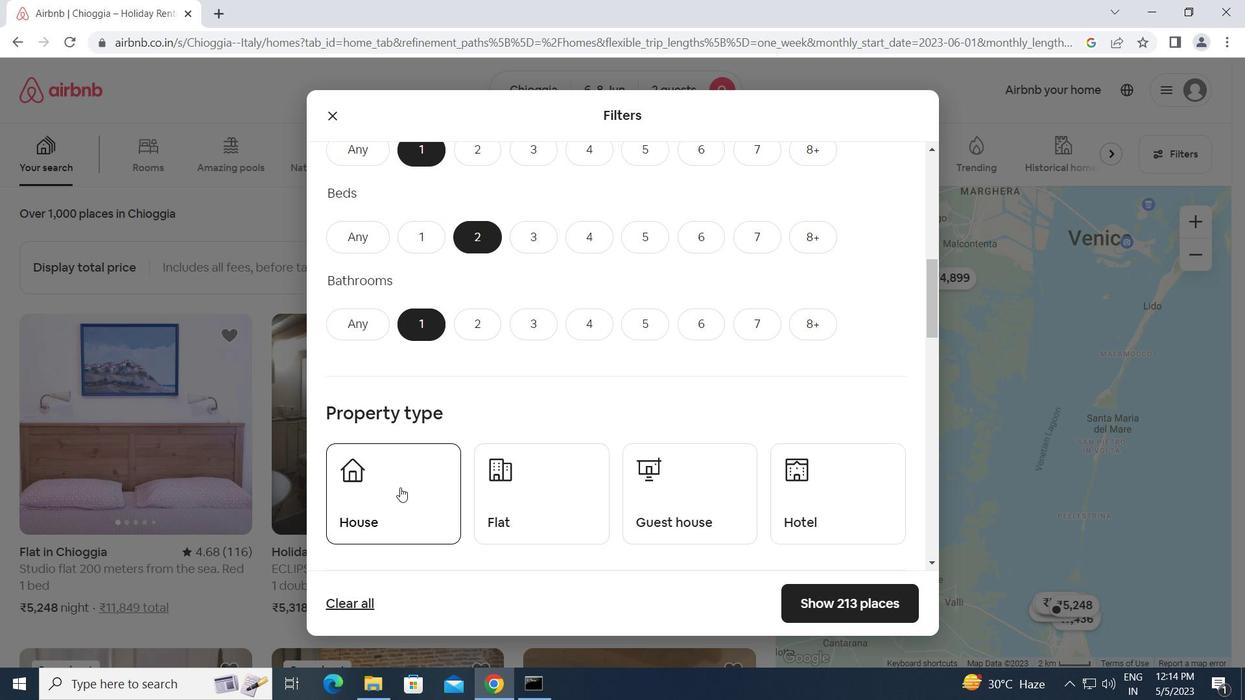 
Action: Mouse moved to (530, 492)
Screenshot: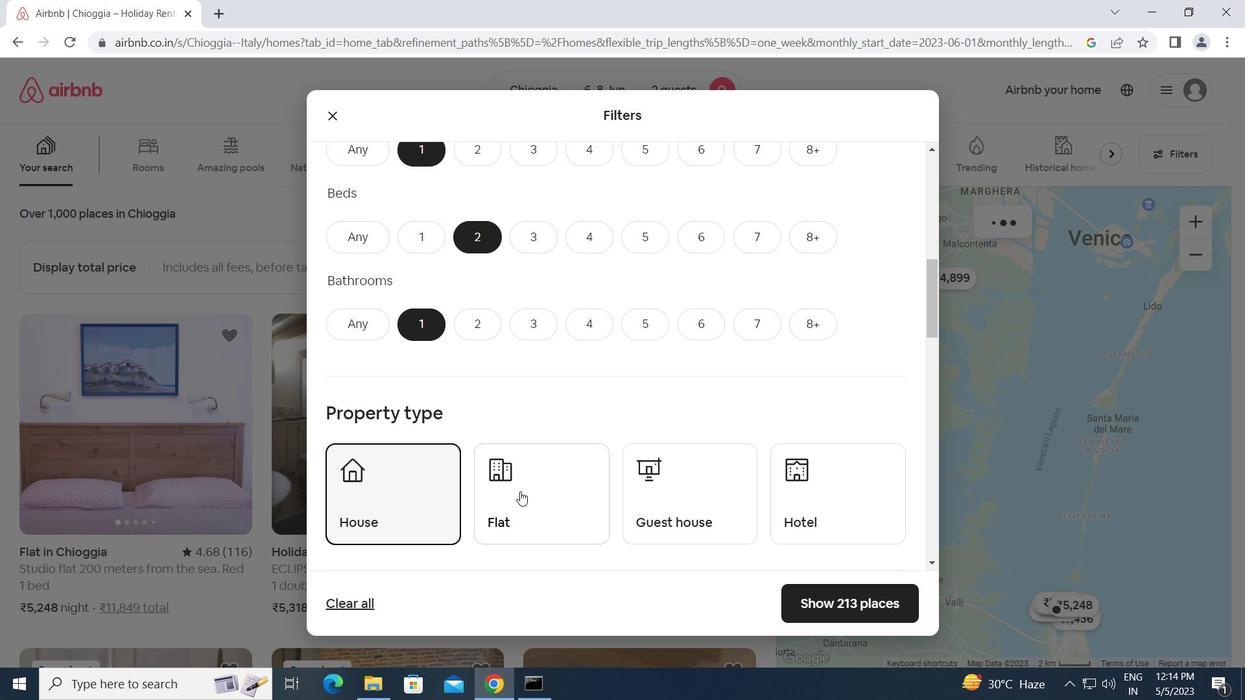 
Action: Mouse pressed left at (530, 492)
Screenshot: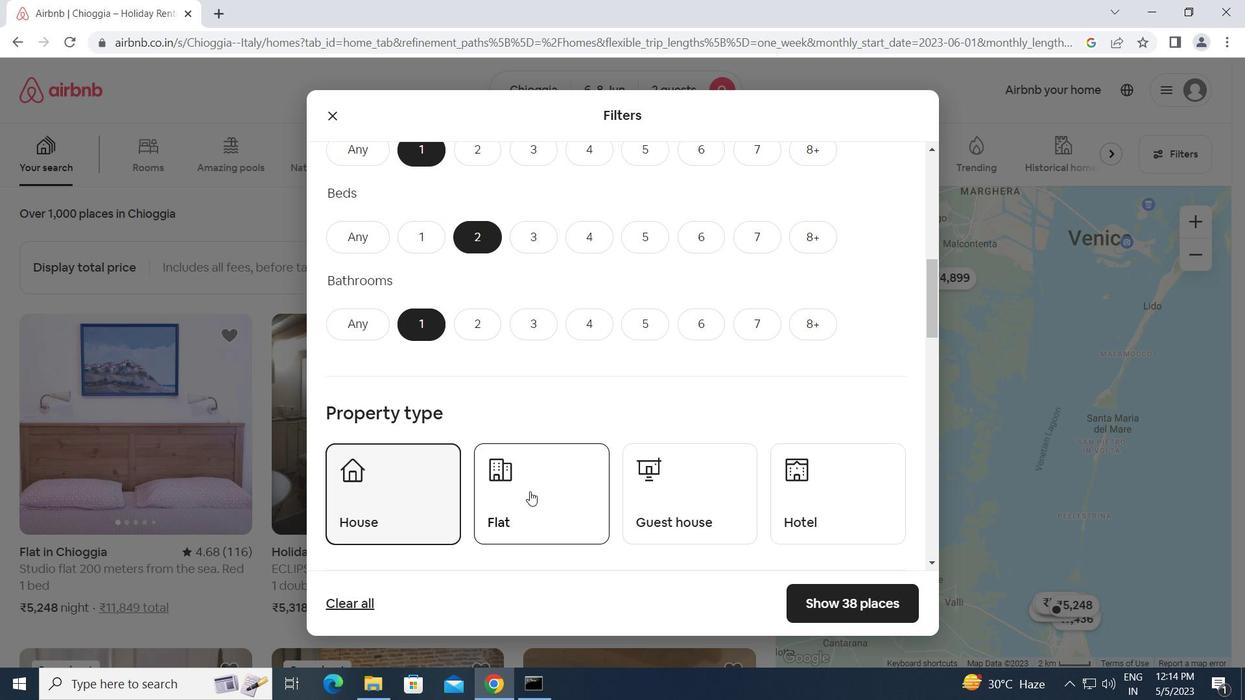
Action: Mouse moved to (696, 494)
Screenshot: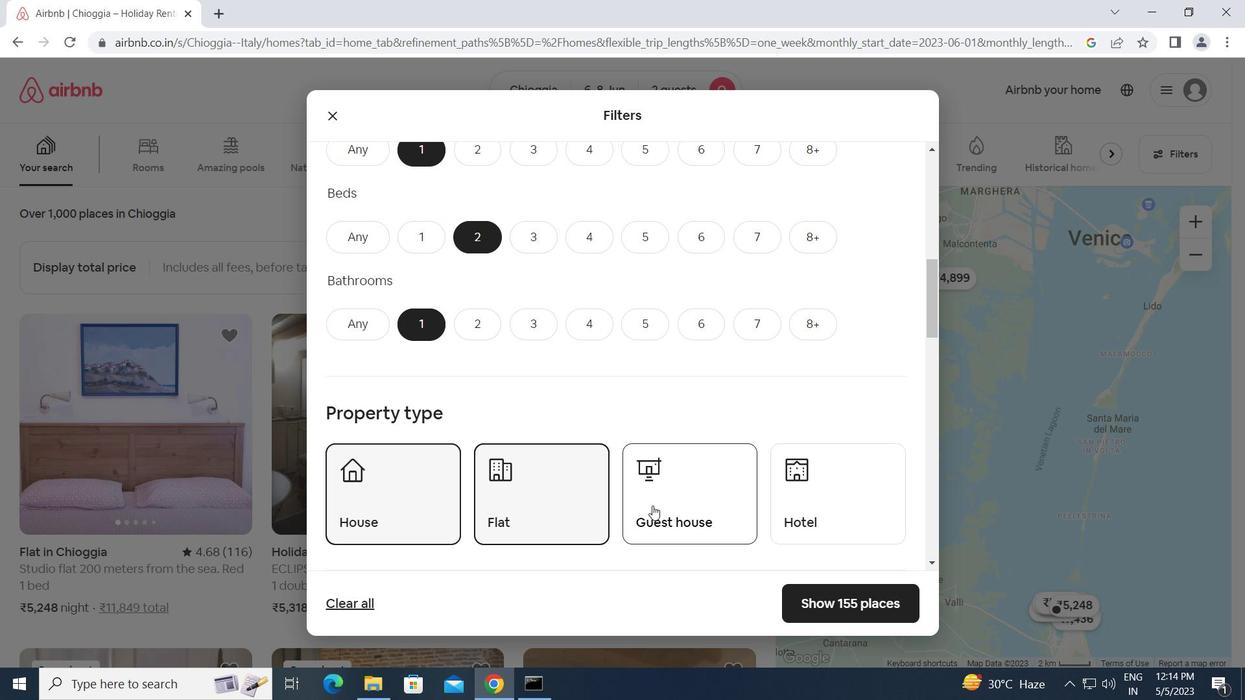 
Action: Mouse pressed left at (696, 494)
Screenshot: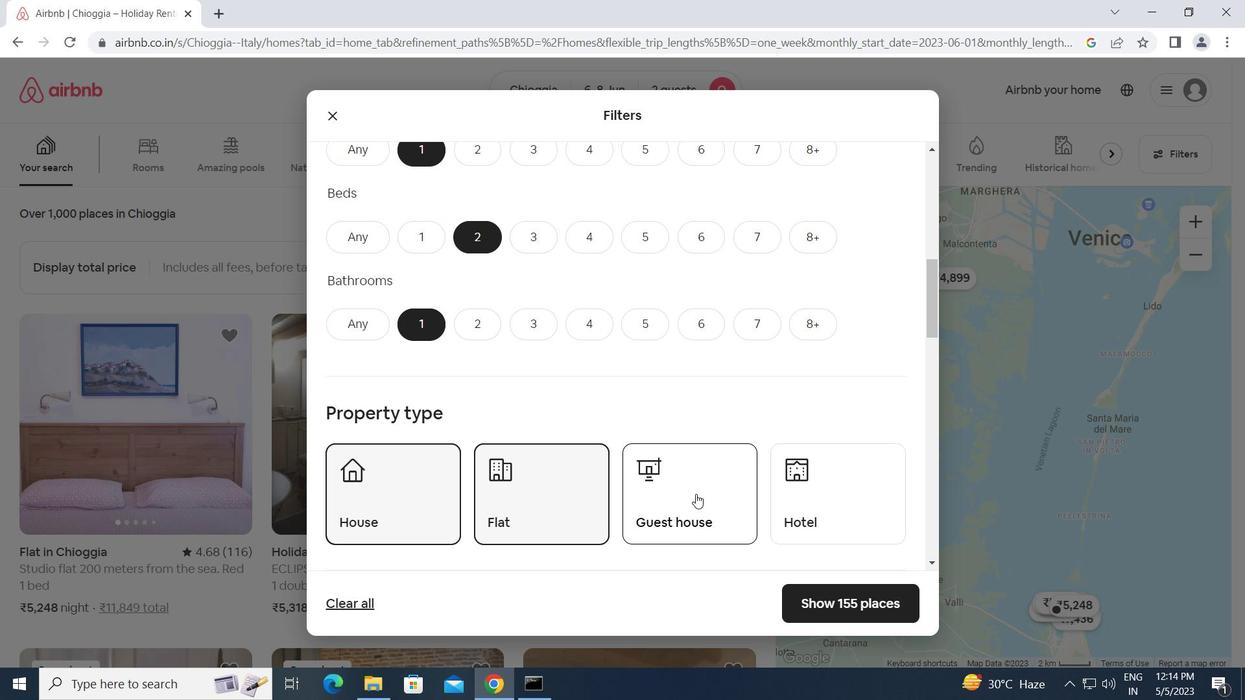 
Action: Mouse moved to (525, 520)
Screenshot: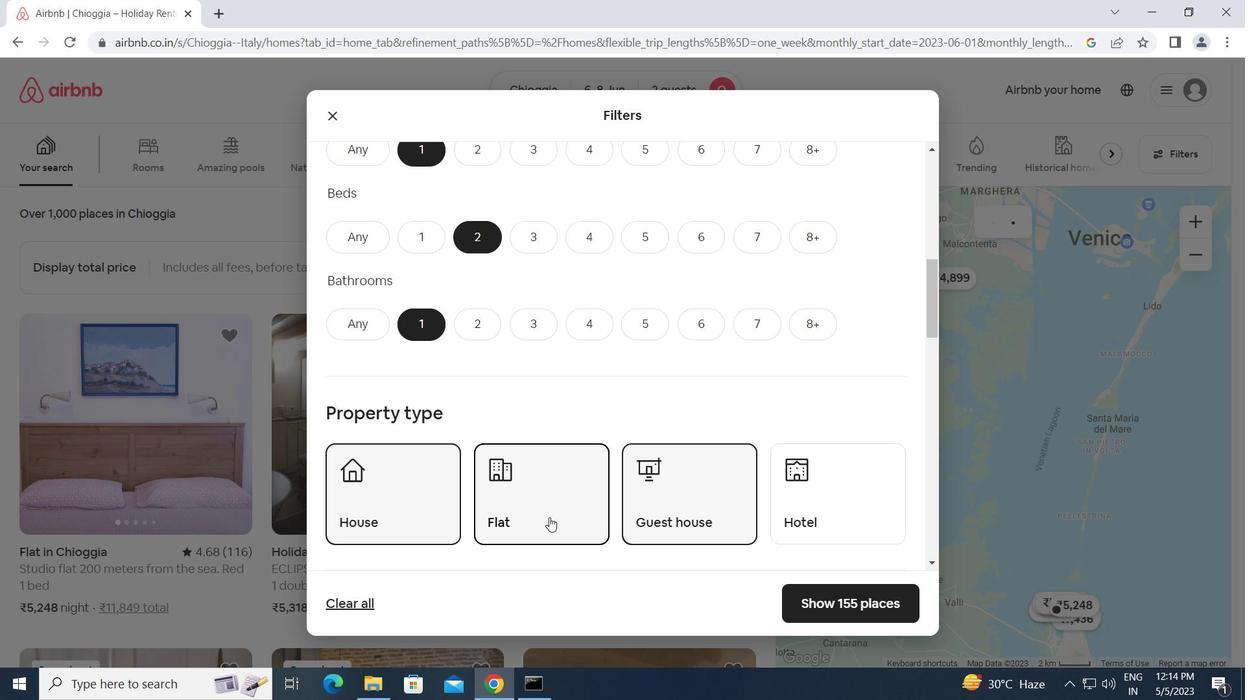 
Action: Mouse scrolled (525, 519) with delta (0, 0)
Screenshot: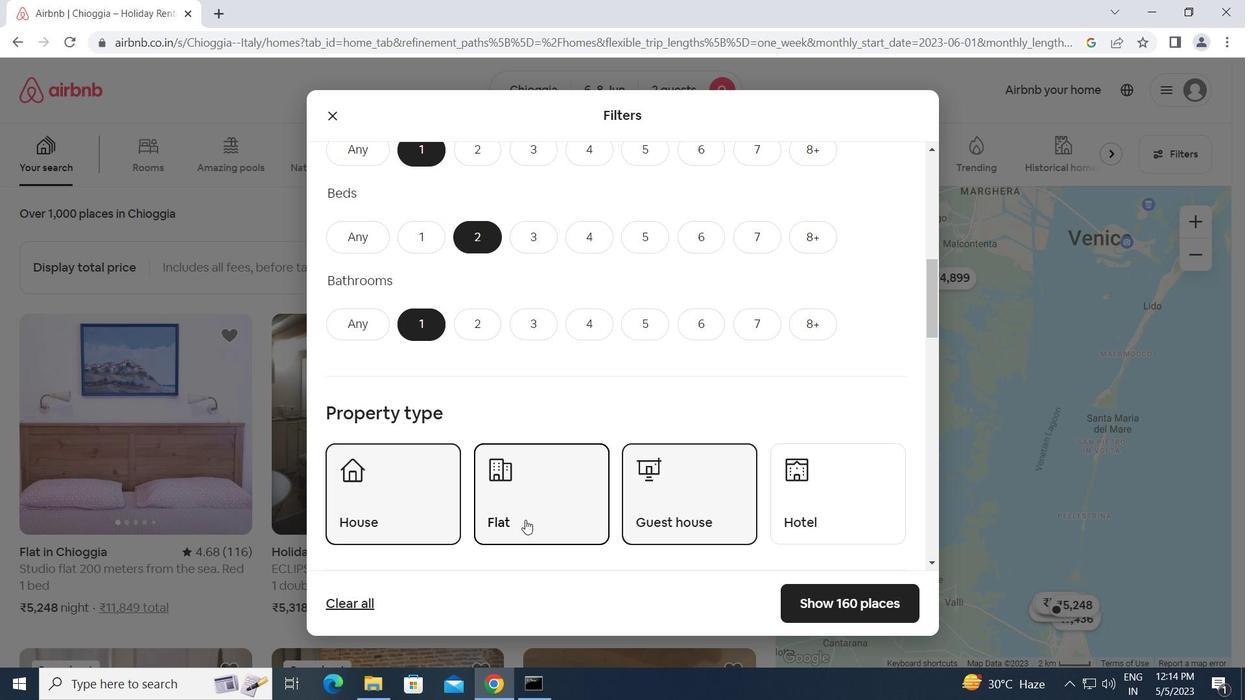 
Action: Mouse scrolled (525, 519) with delta (0, 0)
Screenshot: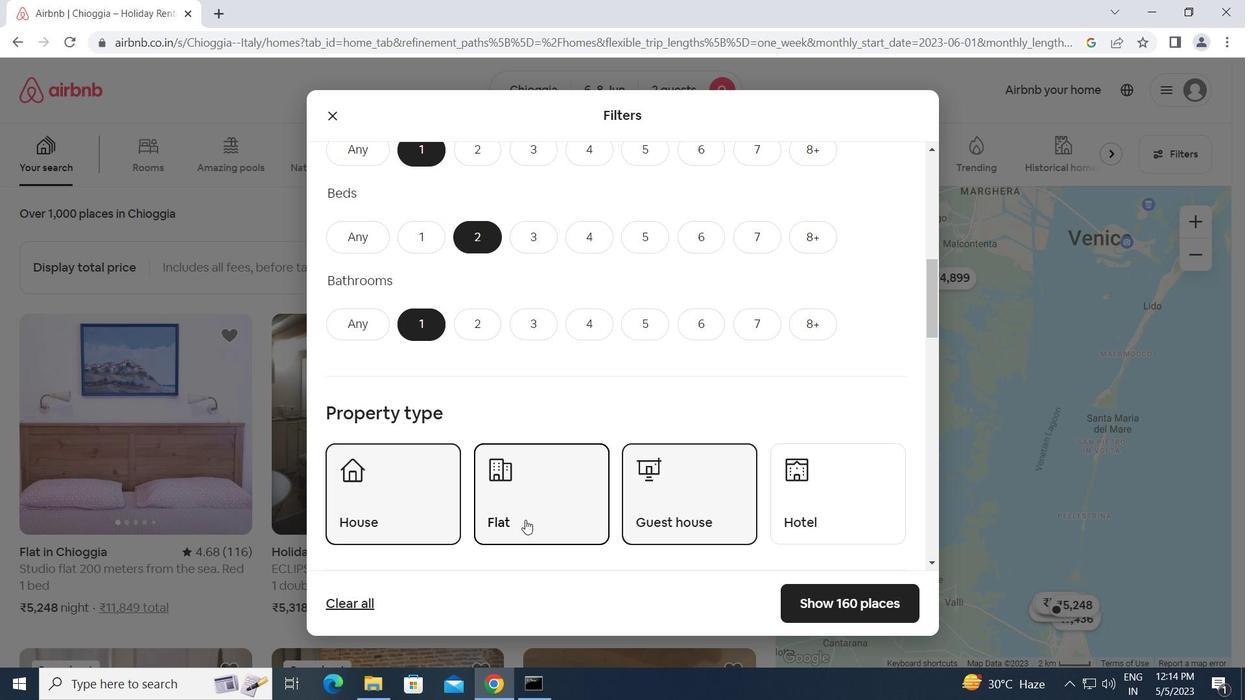 
Action: Mouse scrolled (525, 519) with delta (0, 0)
Screenshot: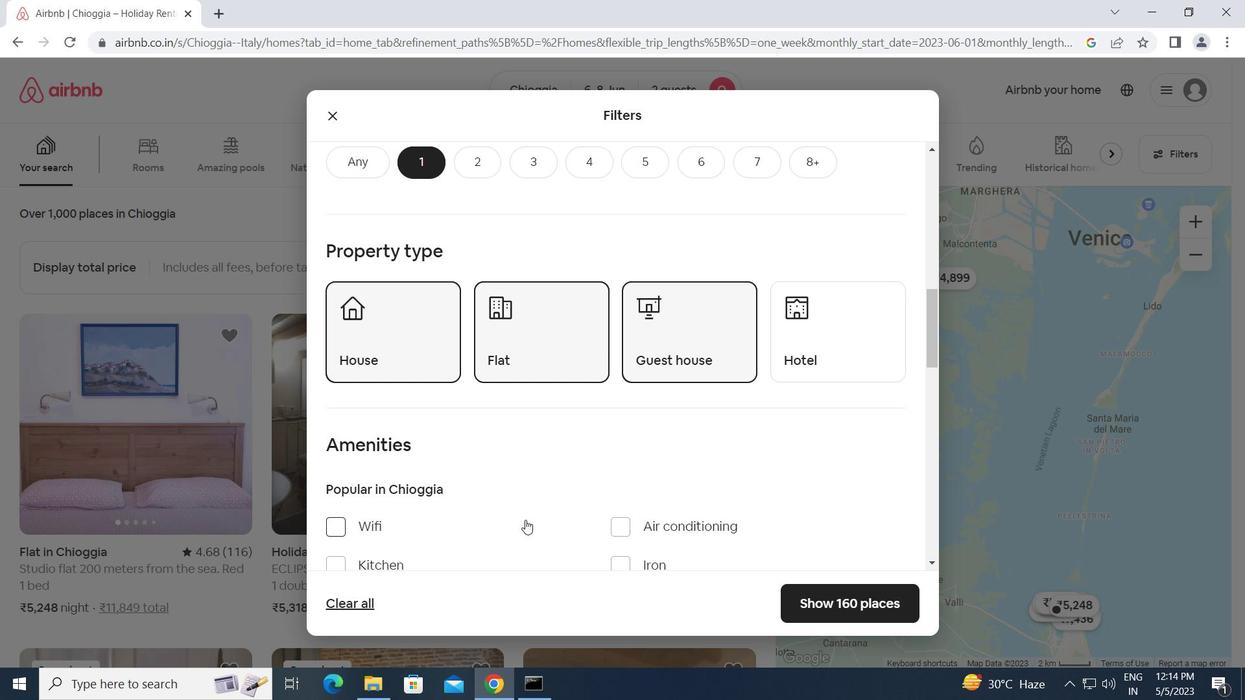
Action: Mouse moved to (342, 447)
Screenshot: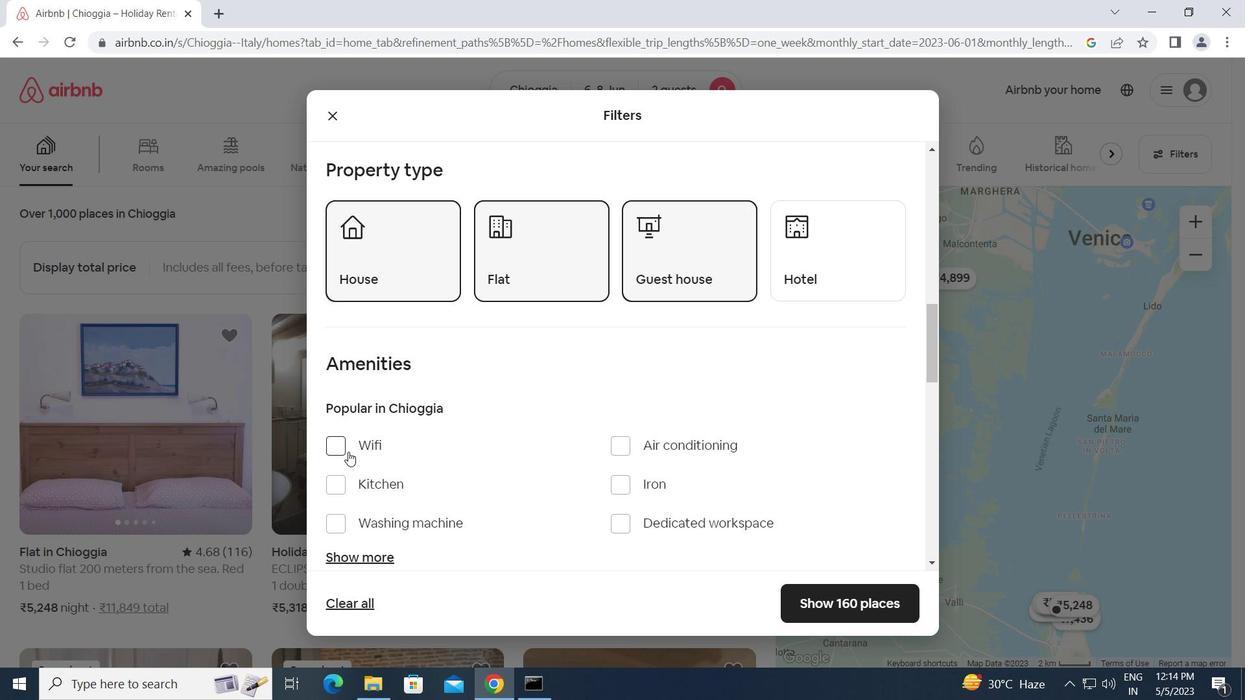 
Action: Mouse pressed left at (342, 447)
Screenshot: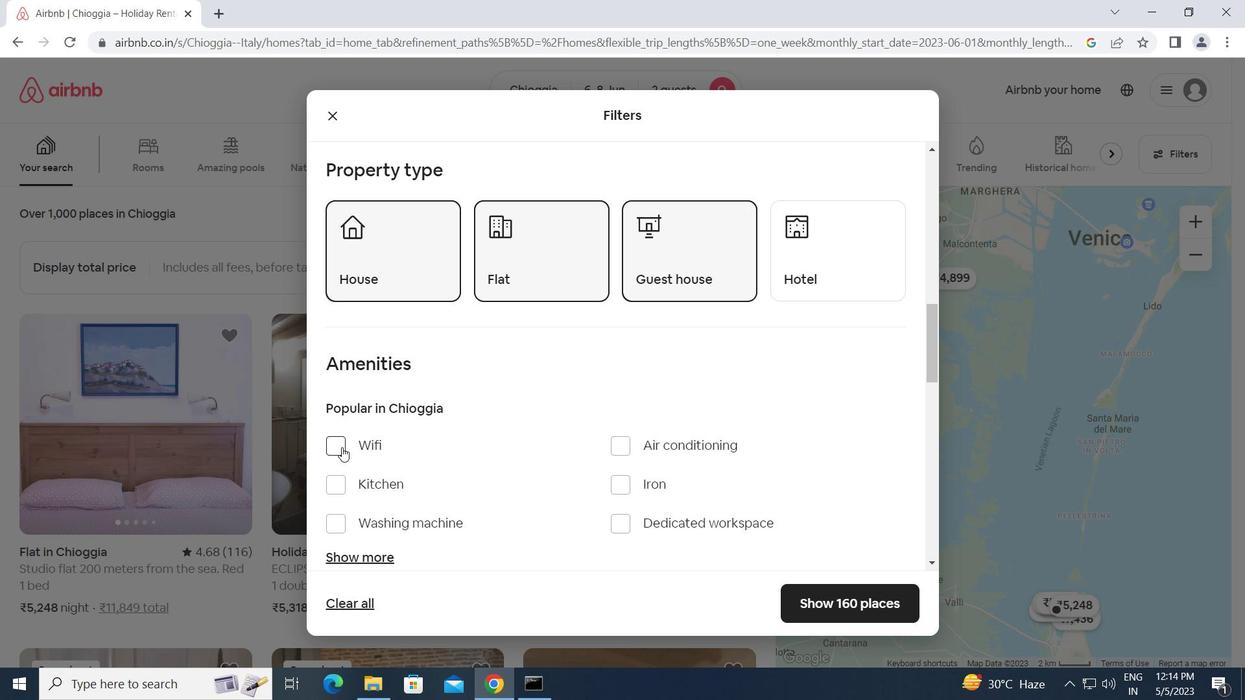 
Action: Mouse moved to (563, 475)
Screenshot: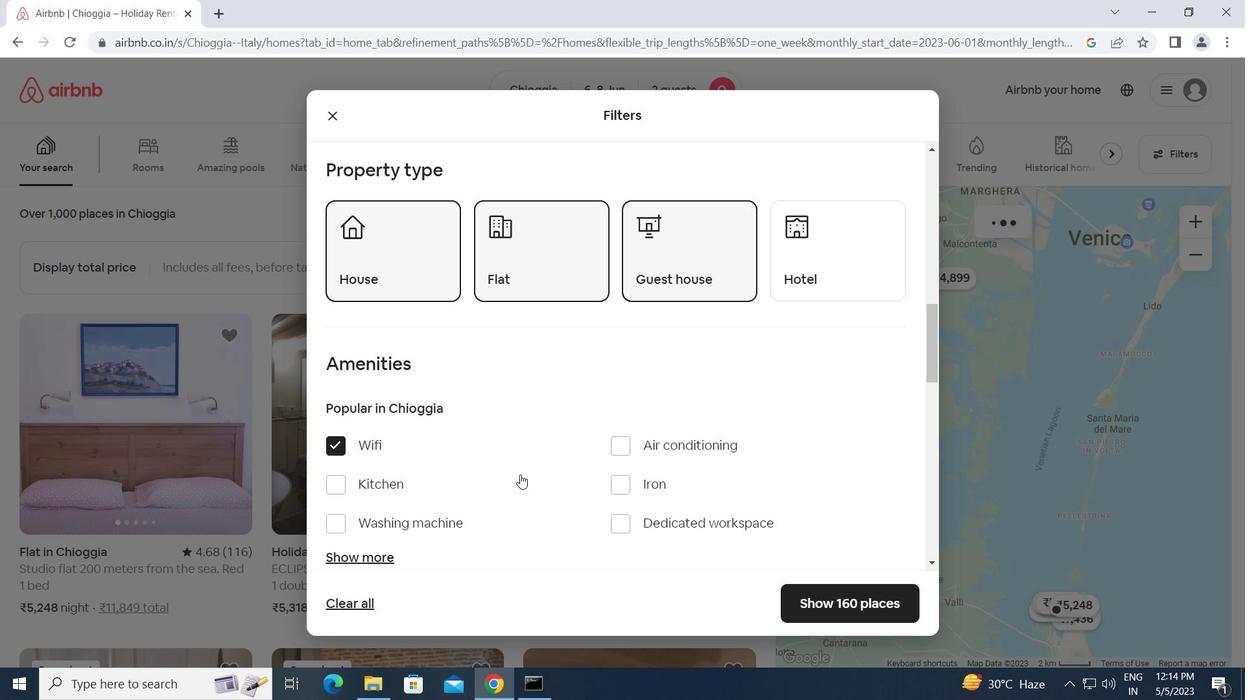 
Action: Mouse scrolled (563, 474) with delta (0, 0)
Screenshot: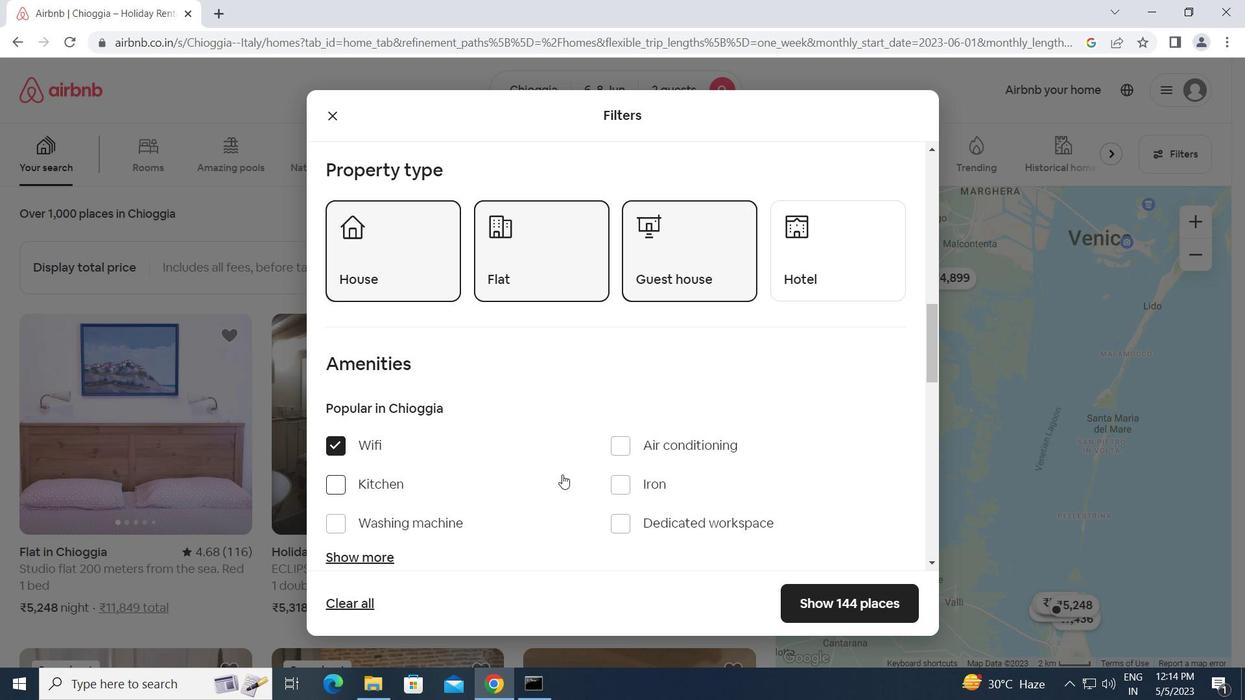 
Action: Mouse scrolled (563, 474) with delta (0, 0)
Screenshot: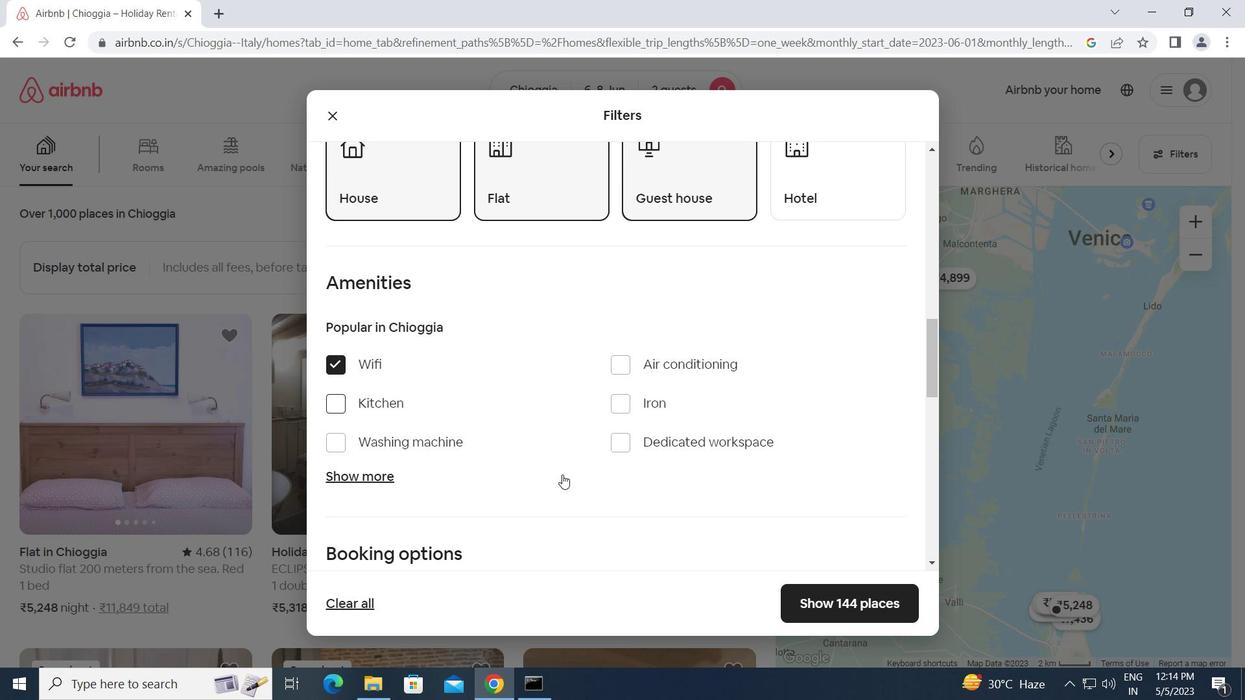 
Action: Mouse scrolled (563, 474) with delta (0, 0)
Screenshot: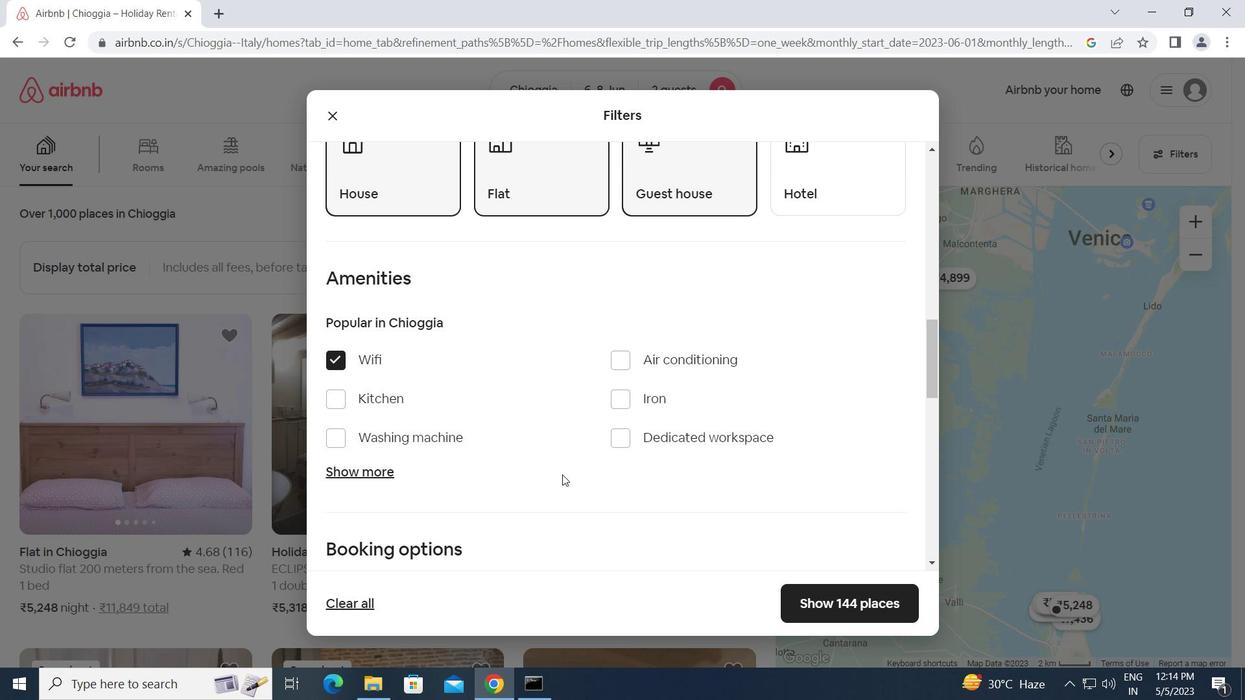 
Action: Mouse scrolled (563, 474) with delta (0, 0)
Screenshot: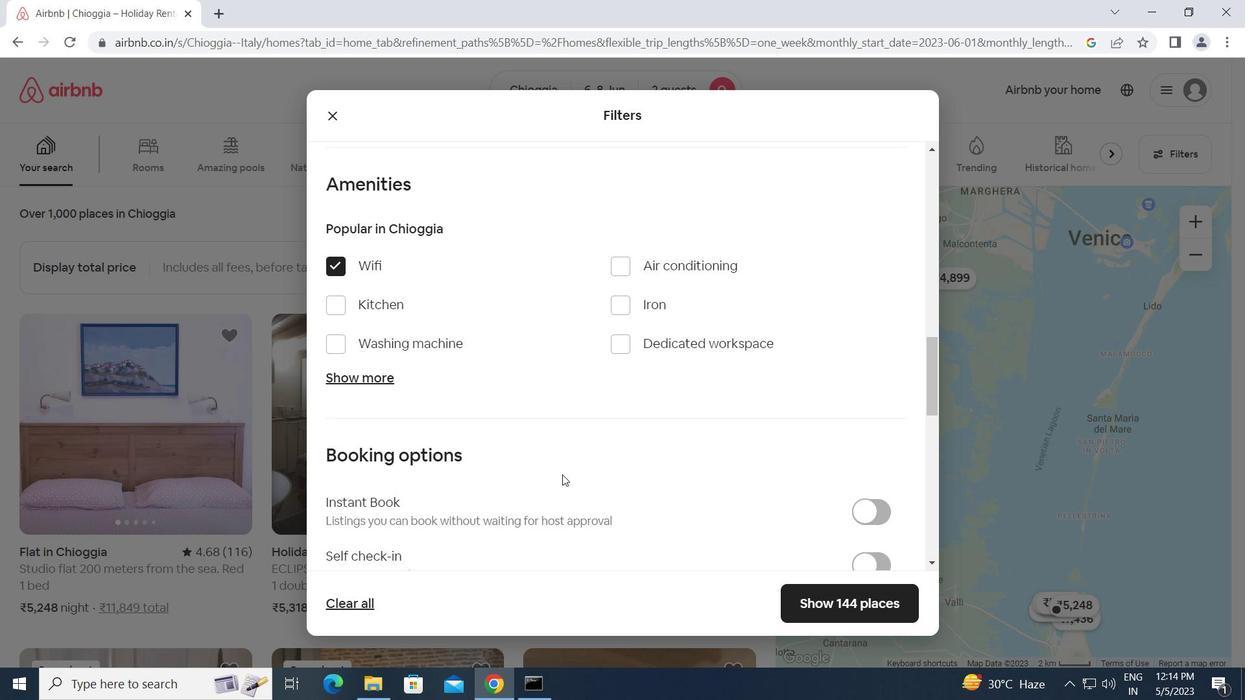 
Action: Mouse moved to (871, 426)
Screenshot: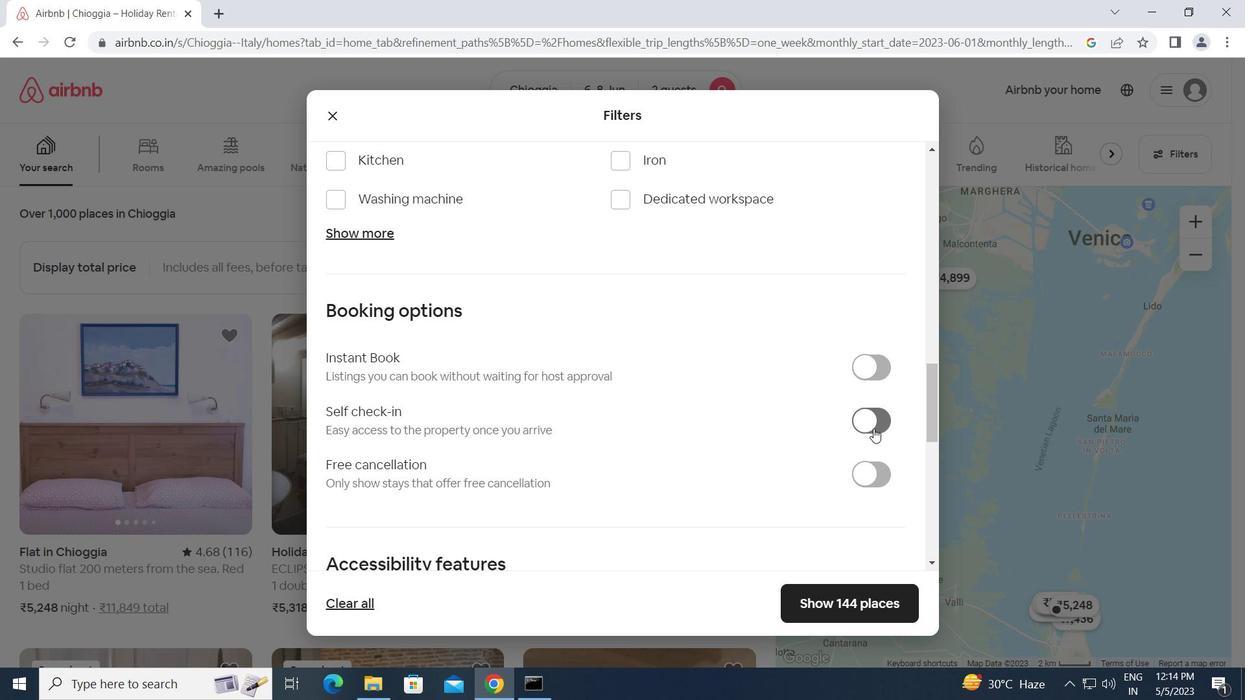 
Action: Mouse pressed left at (871, 426)
Screenshot: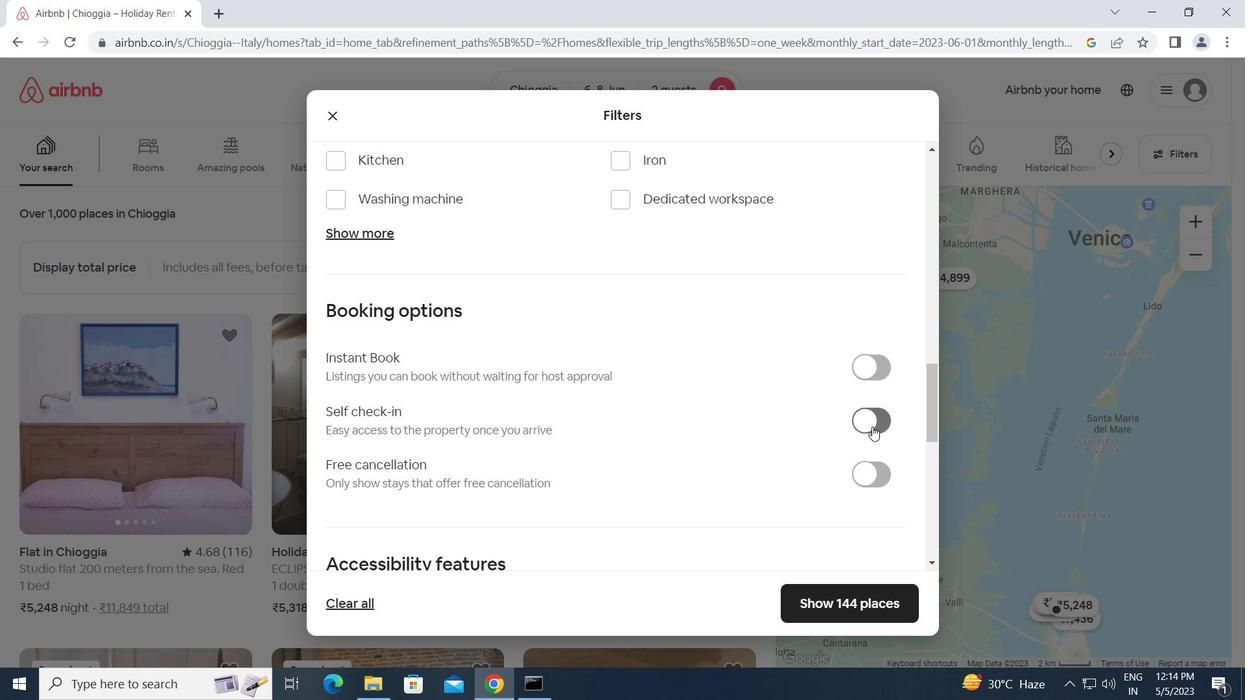 
Action: Mouse moved to (674, 466)
Screenshot: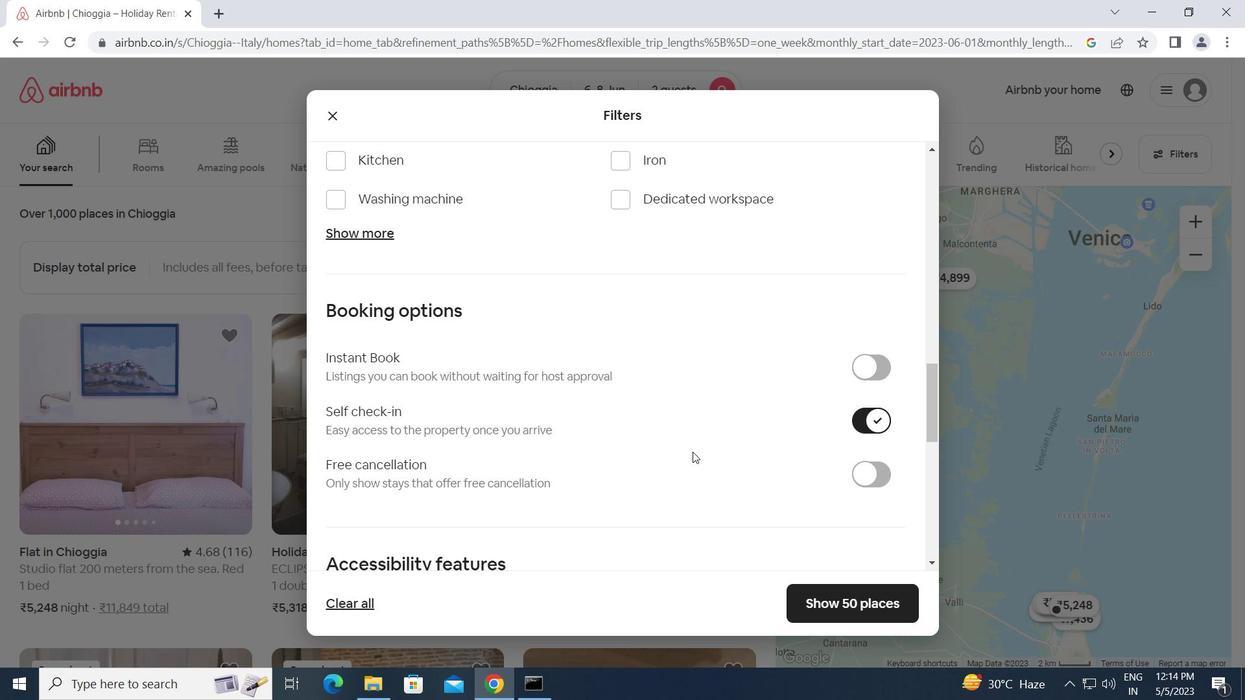 
Action: Mouse scrolled (674, 465) with delta (0, 0)
Screenshot: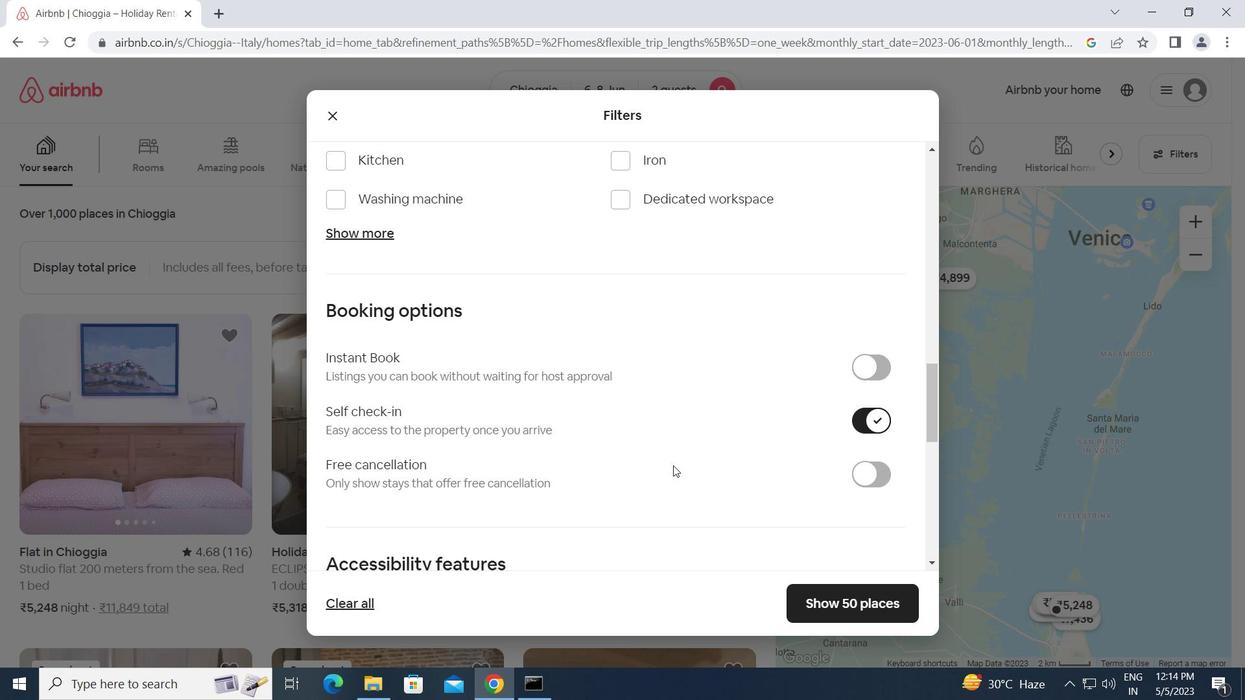 
Action: Mouse scrolled (674, 465) with delta (0, 0)
Screenshot: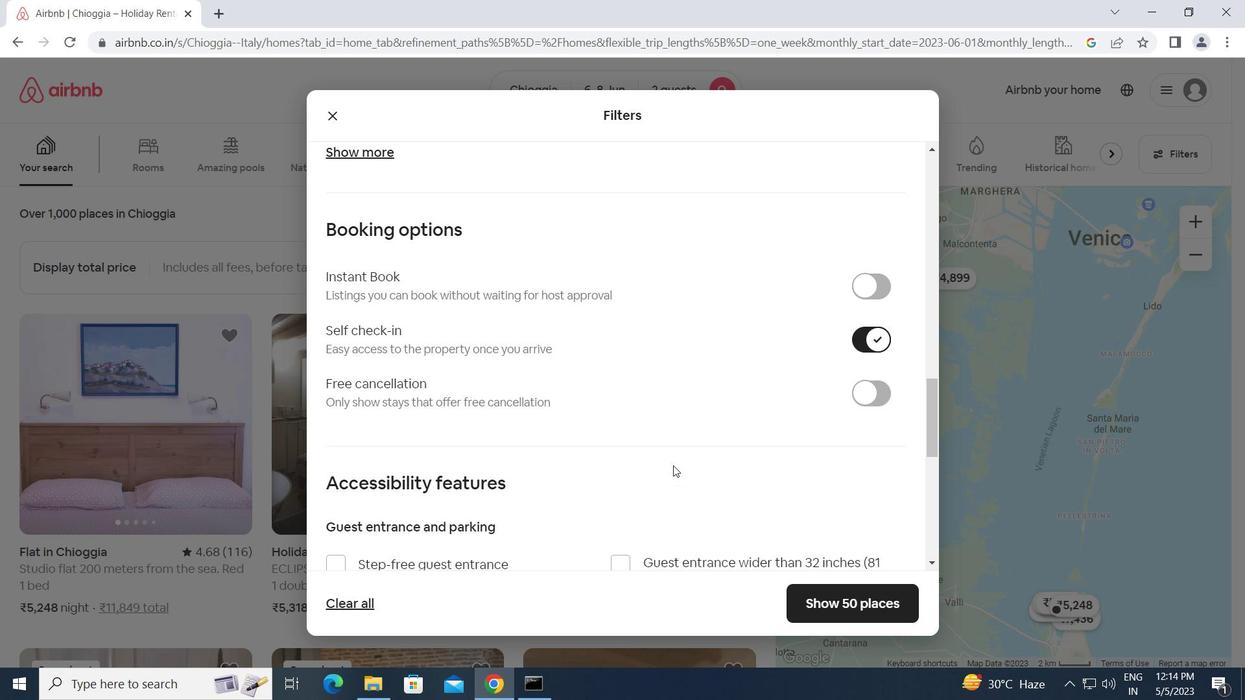 
Action: Mouse scrolled (674, 465) with delta (0, 0)
Screenshot: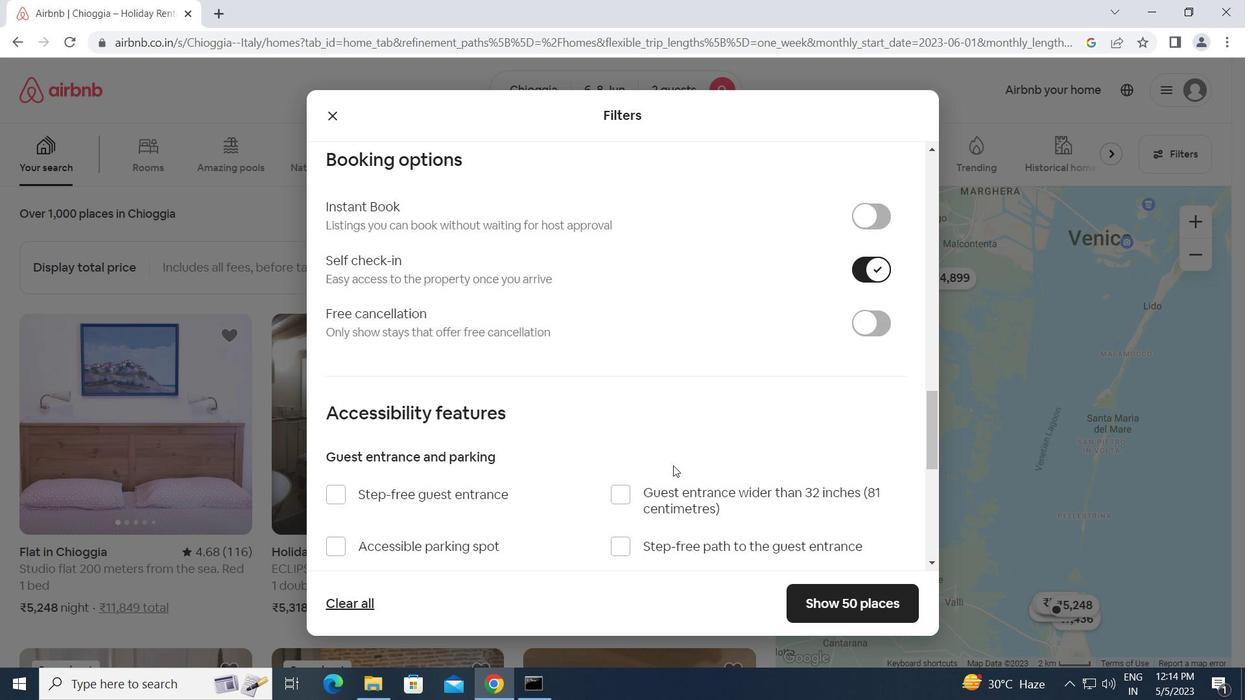 
Action: Mouse scrolled (674, 465) with delta (0, 0)
Screenshot: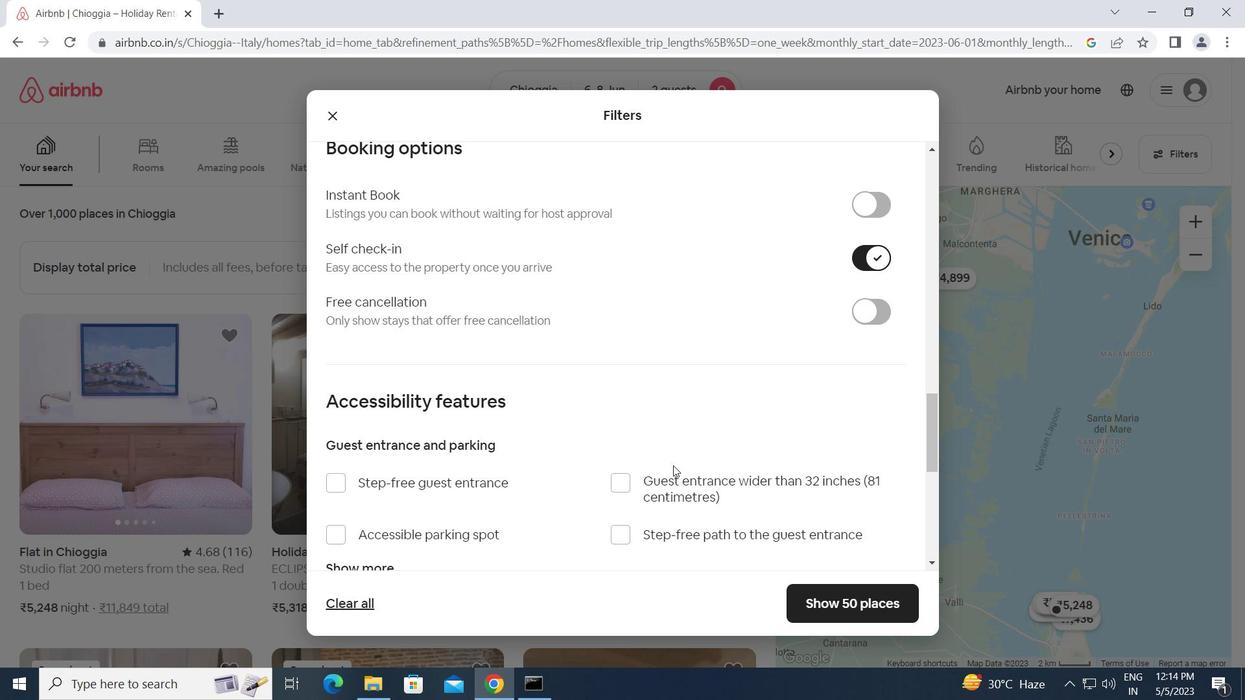 
Action: Mouse scrolled (674, 465) with delta (0, 0)
Screenshot: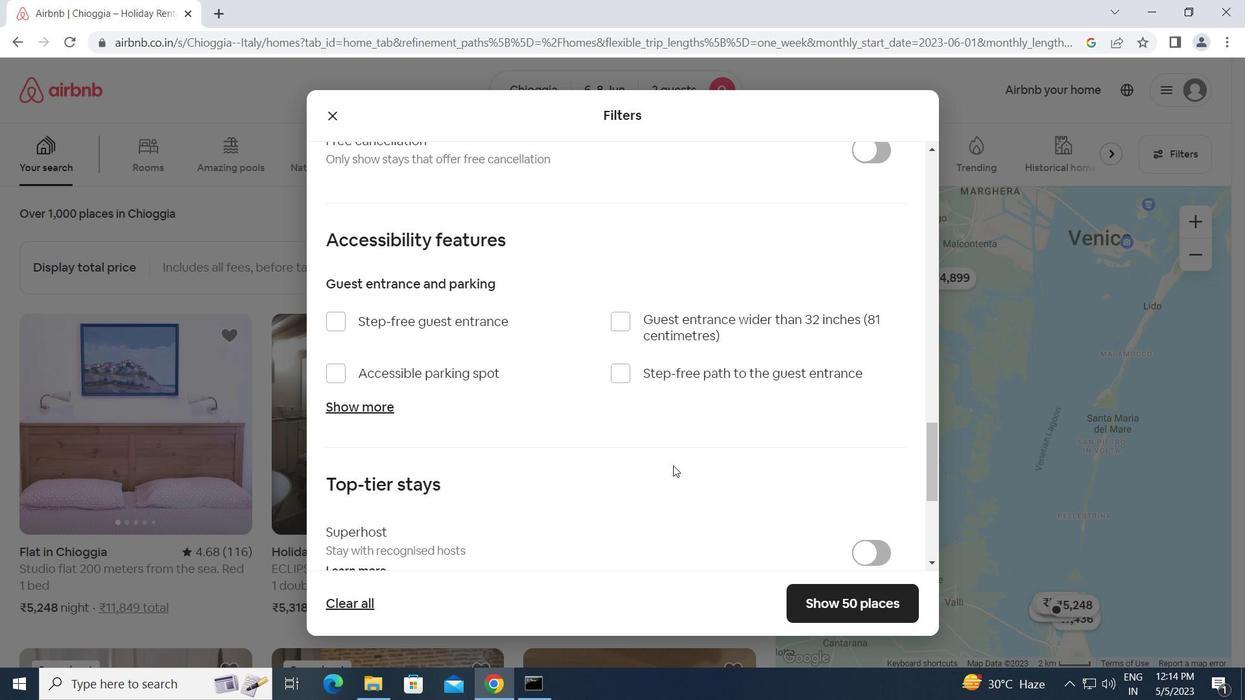 
Action: Mouse scrolled (674, 465) with delta (0, 0)
Screenshot: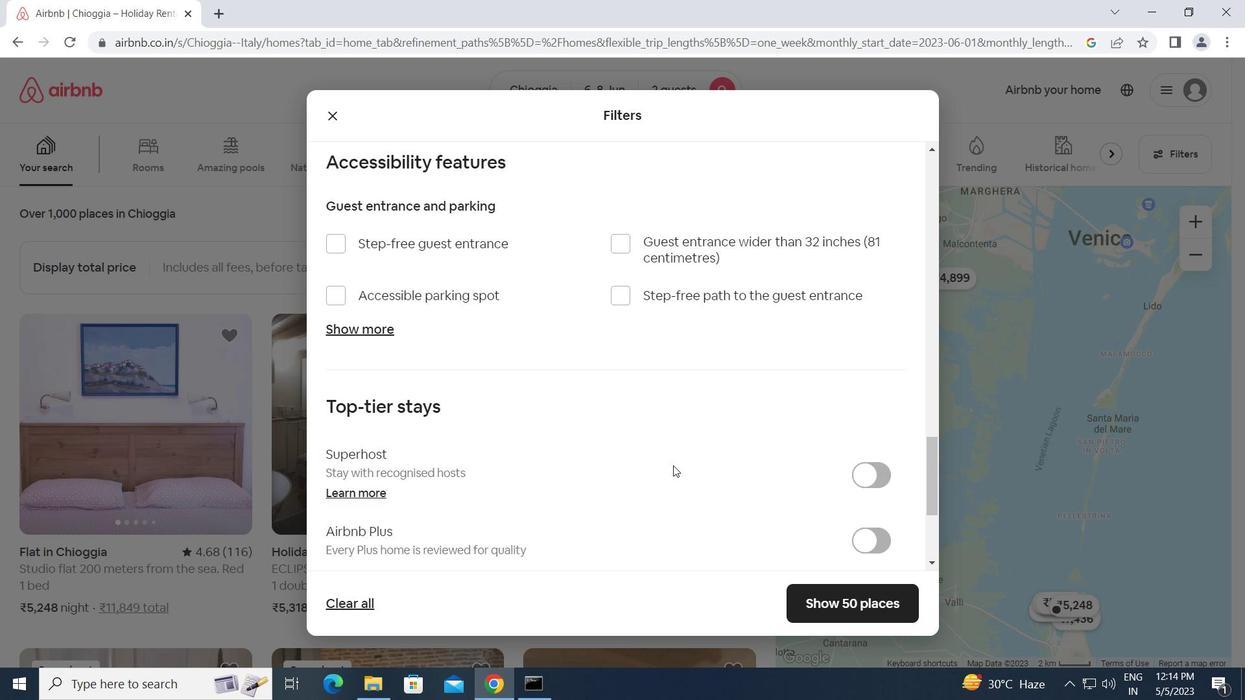 
Action: Mouse scrolled (674, 465) with delta (0, 0)
Screenshot: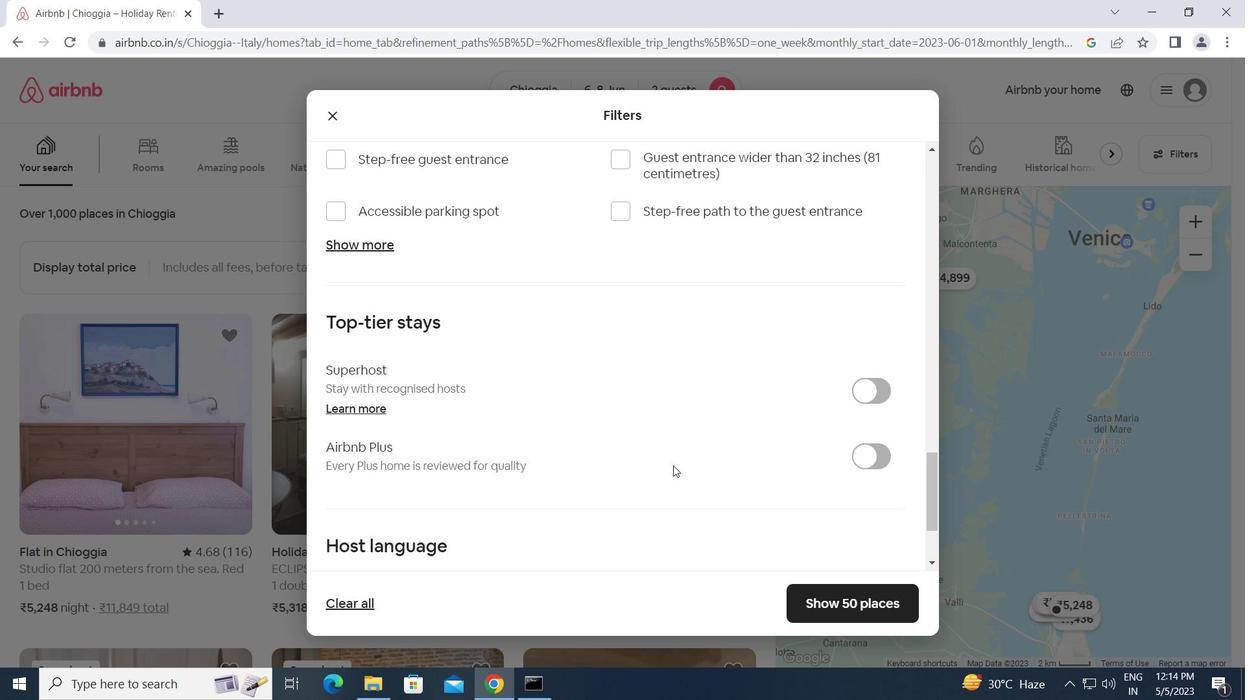 
Action: Mouse scrolled (674, 465) with delta (0, 0)
Screenshot: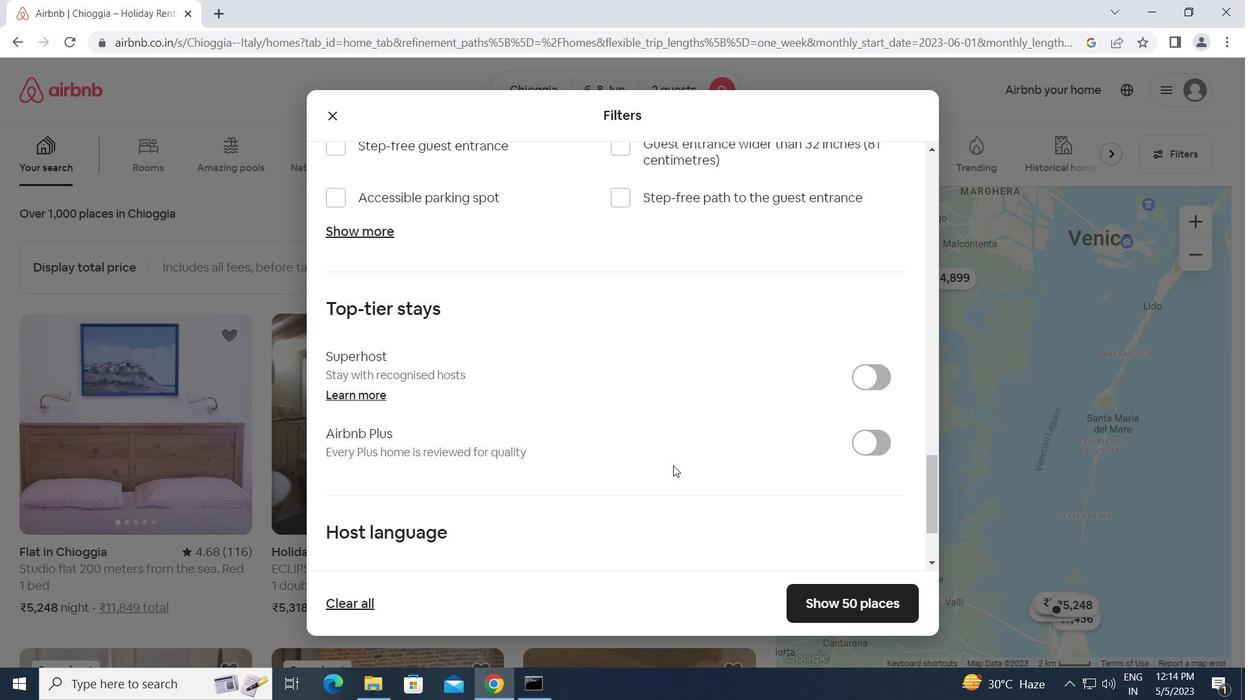 
Action: Mouse scrolled (674, 465) with delta (0, 0)
Screenshot: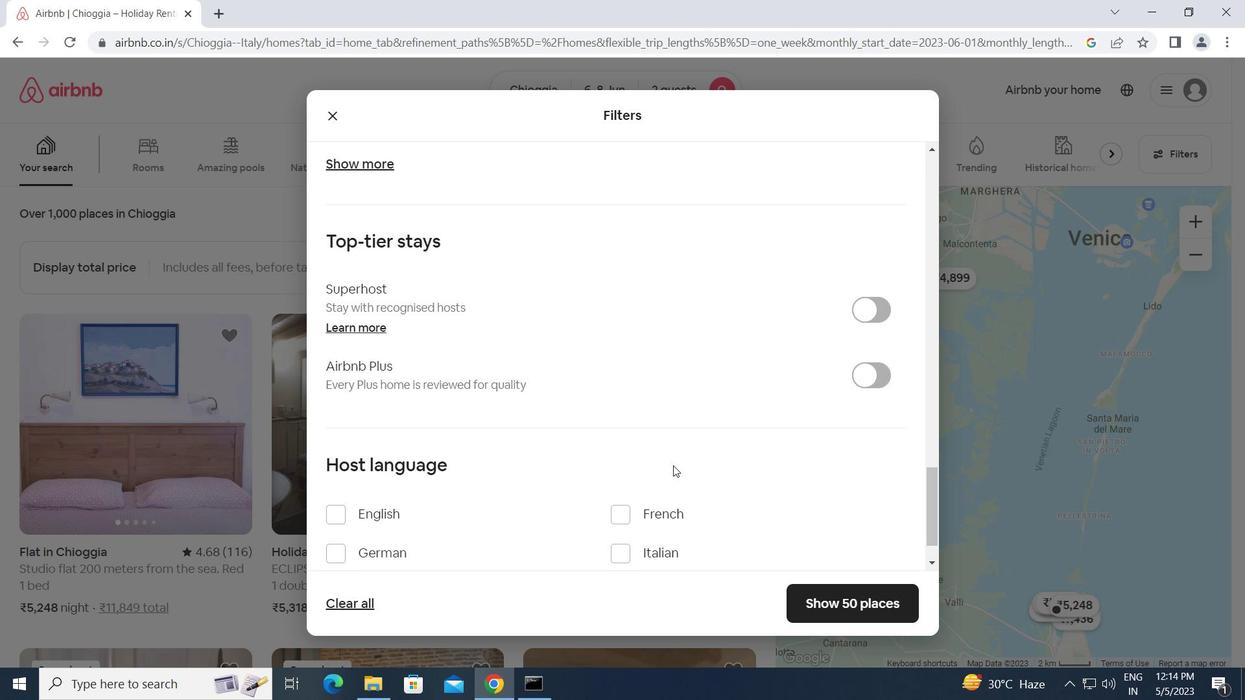 
Action: Mouse moved to (342, 457)
Screenshot: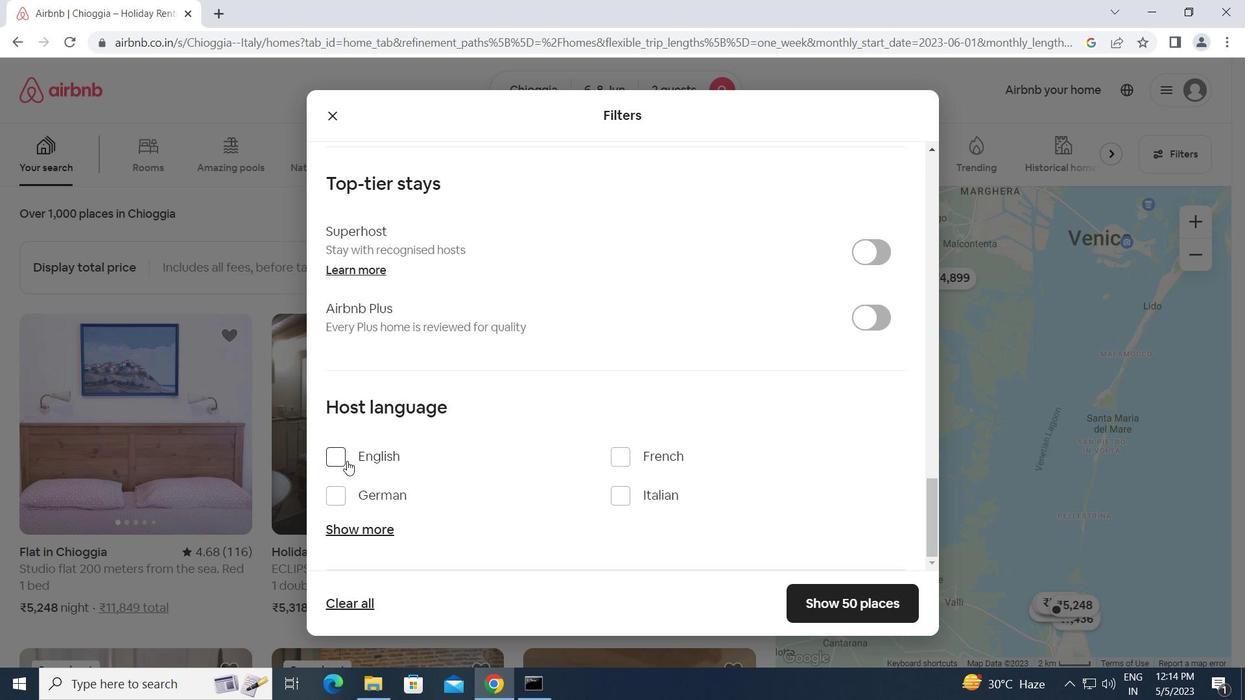 
Action: Mouse pressed left at (342, 457)
Screenshot: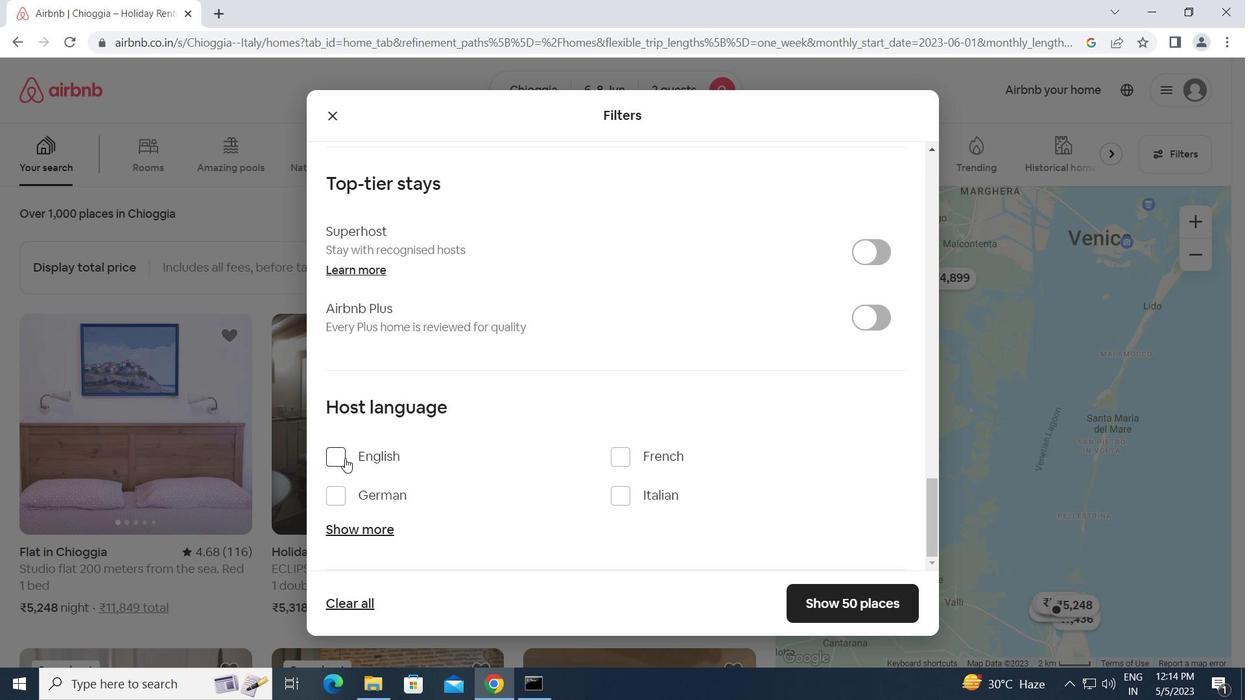 
Action: Mouse moved to (875, 608)
Screenshot: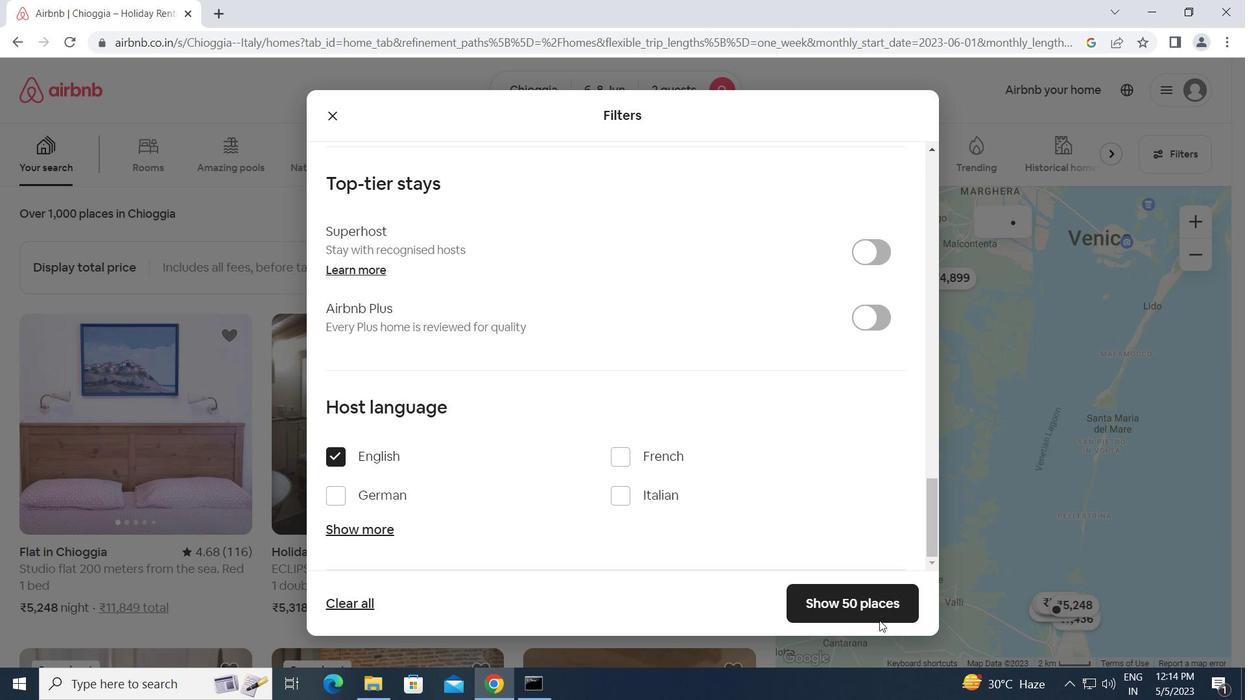 
Action: Mouse pressed left at (875, 608)
Screenshot: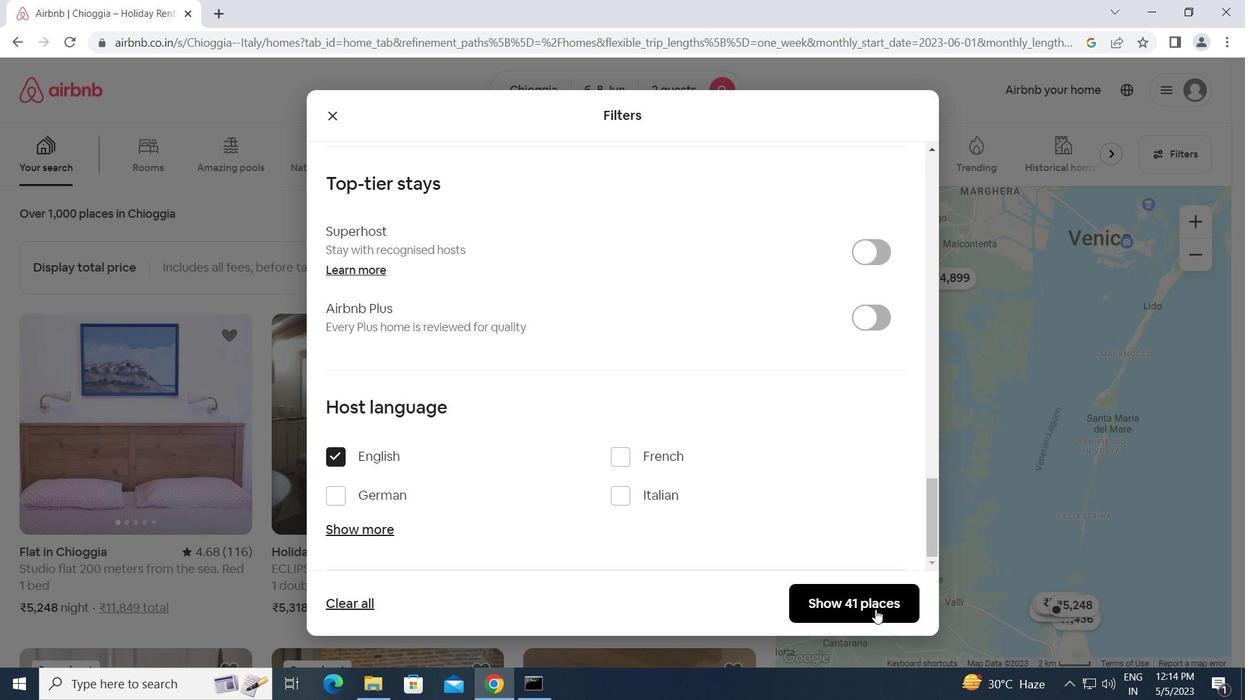
